 Task: Select Fire TV from Amazon Fire TV. Add to cart Fire TV Game Controller Case-2. Place order for _x000D_
114 Willenberg Rd_x000D_
Lake Jackson, Texas(TX), 77566, Cell Number (979) 297-4262
Action: Mouse moved to (30, 74)
Screenshot: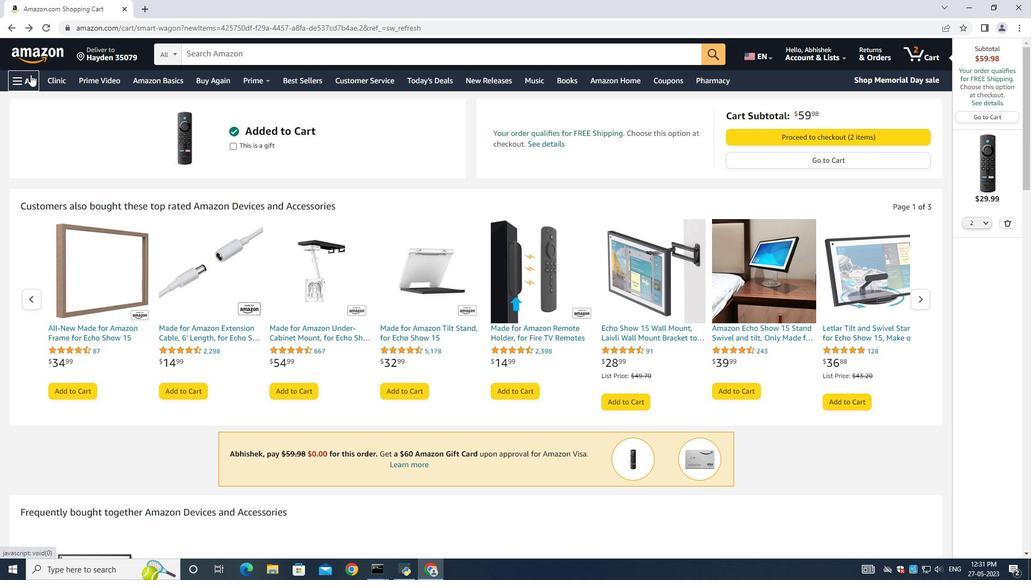 
Action: Mouse pressed left at (30, 74)
Screenshot: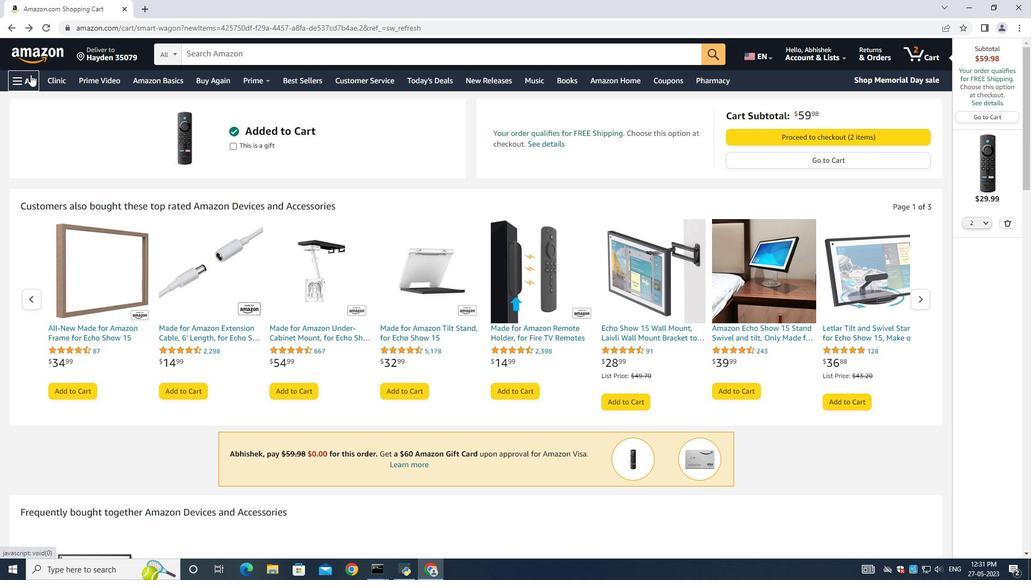 
Action: Mouse moved to (34, 296)
Screenshot: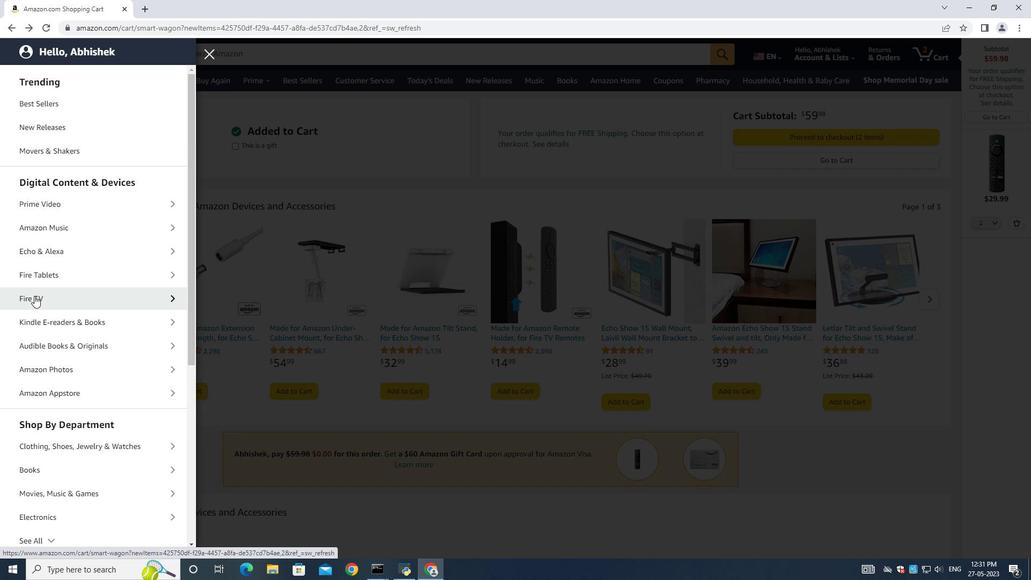 
Action: Mouse pressed left at (34, 296)
Screenshot: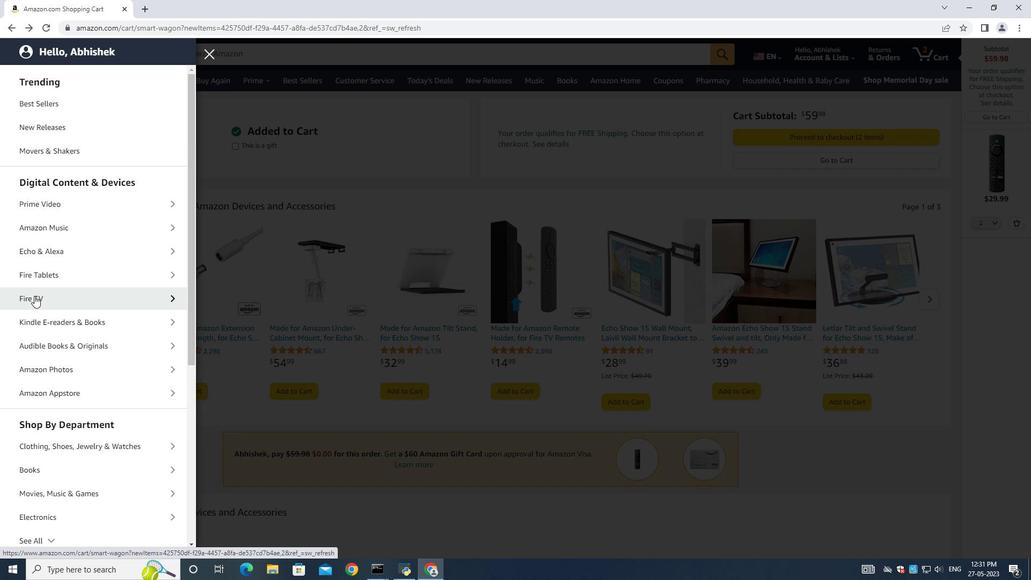 
Action: Mouse moved to (53, 119)
Screenshot: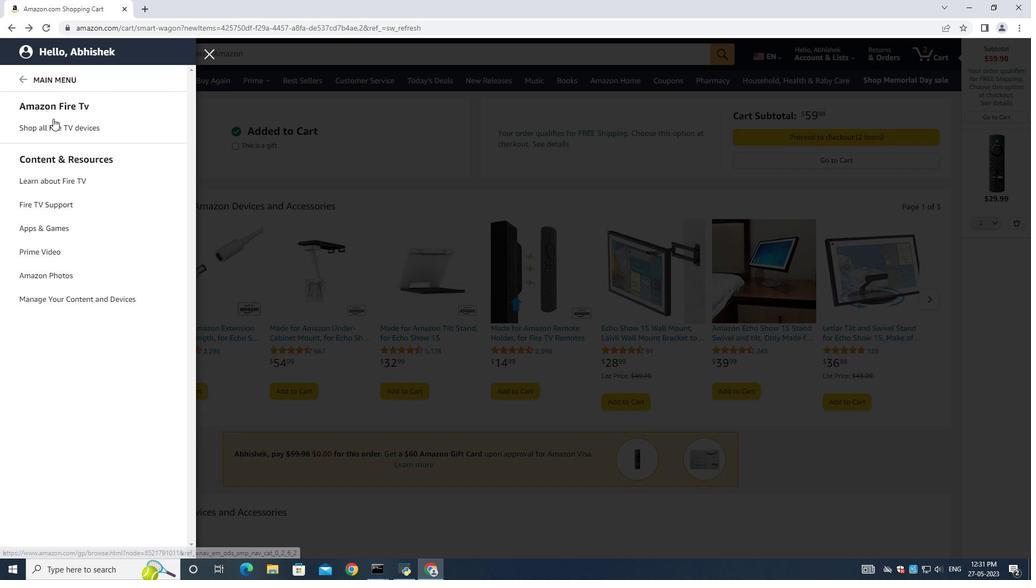 
Action: Mouse pressed left at (53, 119)
Screenshot: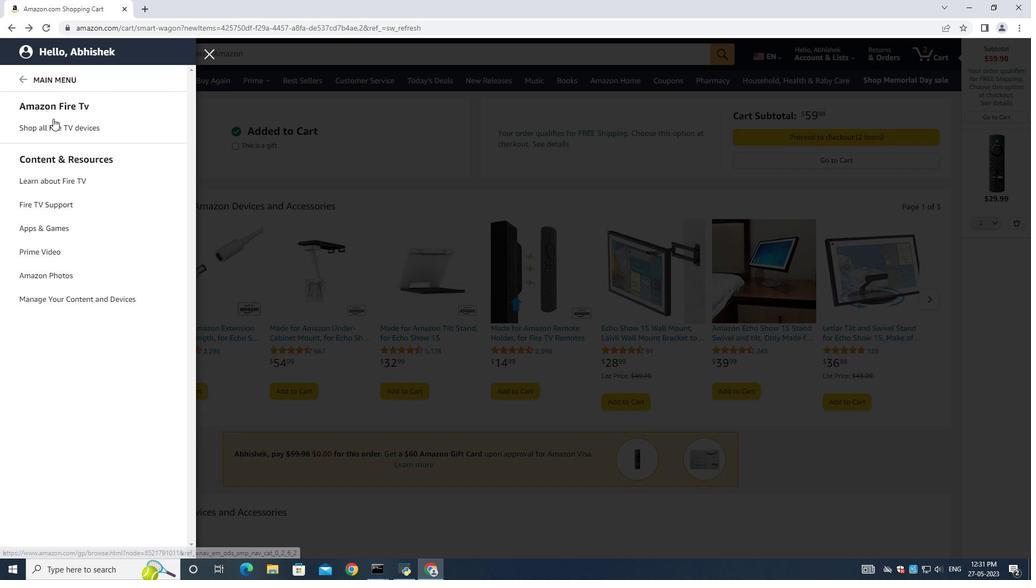 
Action: Mouse moved to (52, 121)
Screenshot: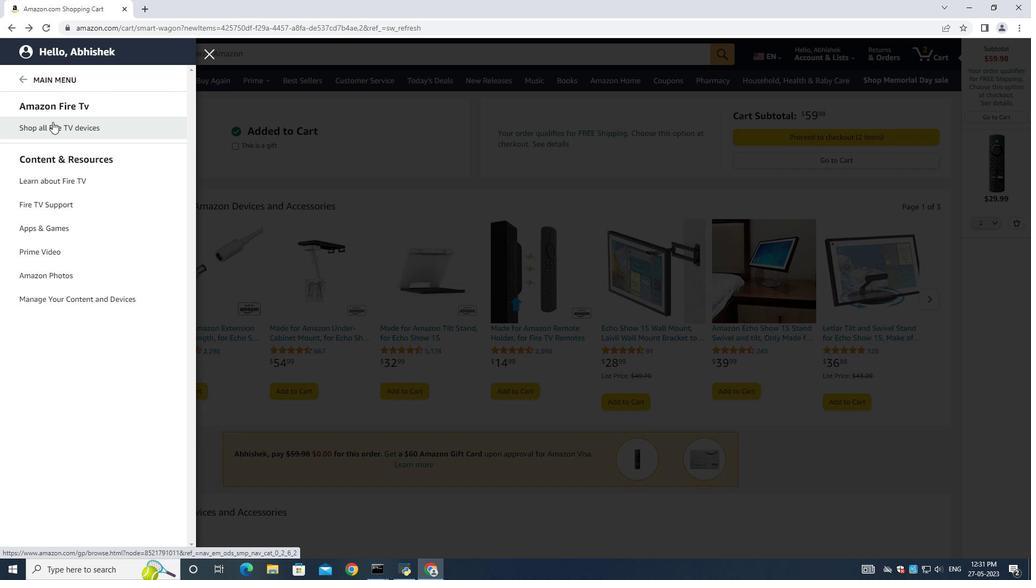 
Action: Mouse pressed left at (52, 121)
Screenshot: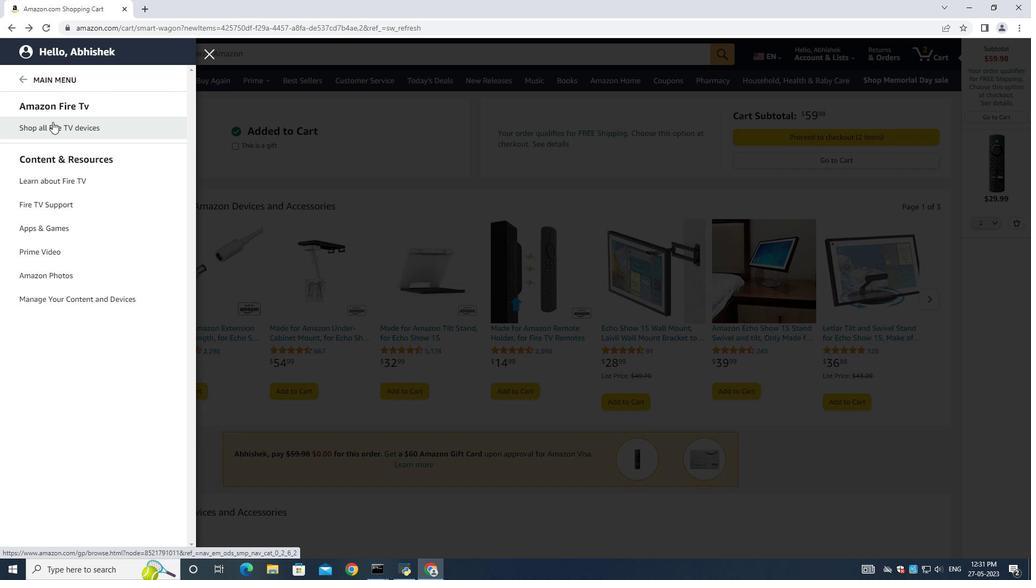 
Action: Mouse moved to (279, 63)
Screenshot: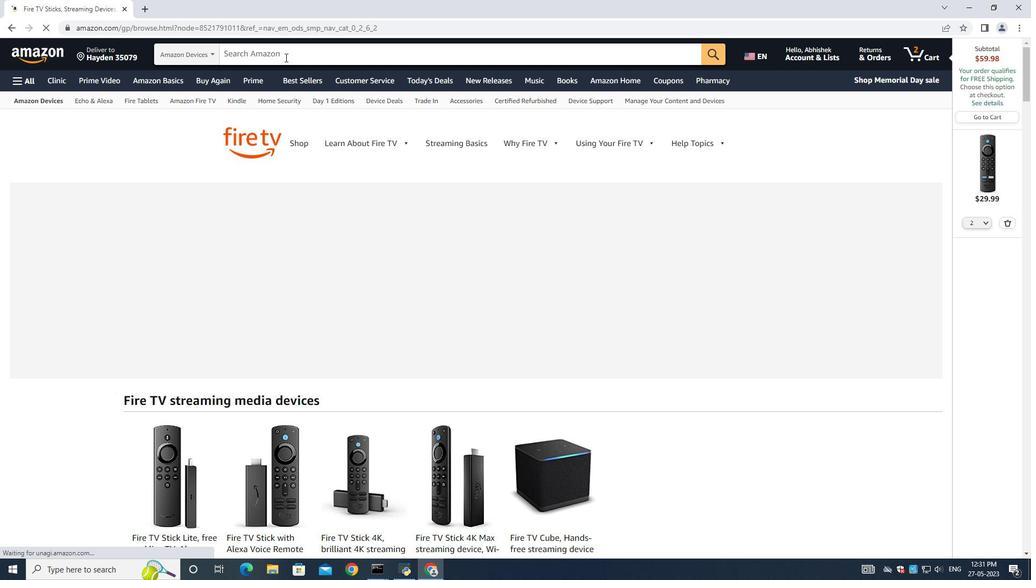 
Action: Mouse pressed left at (279, 63)
Screenshot: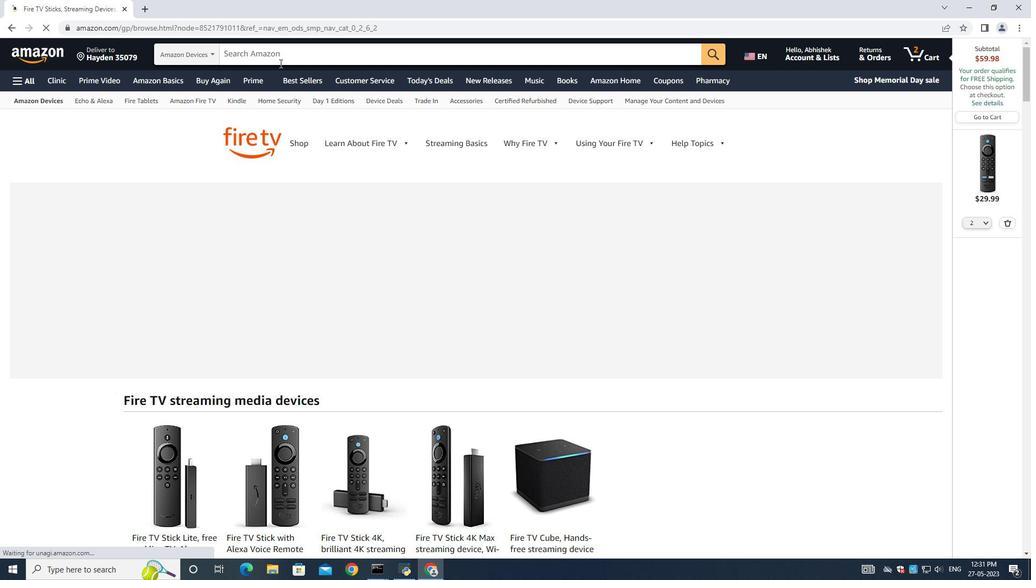 
Action: Mouse moved to (279, 63)
Screenshot: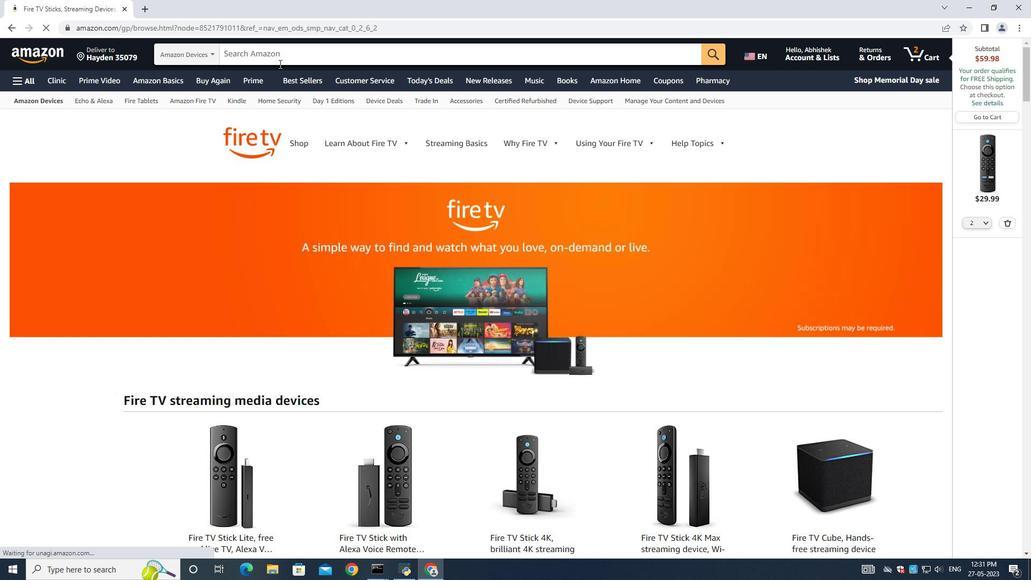 
Action: Key pressed <Key.shift>Y<Key.backspace>Tv<Key.space>game<Key.space><Key.shift><Key.shift><Key.shift><Key.shift><Key.shift><Key.shift><Key.shift><Key.shift><Key.shift><Key.shift><Key.shift><Key.shift><Key.shift><Key.shift>Cantroller<Key.space>case<Key.enter>
Screenshot: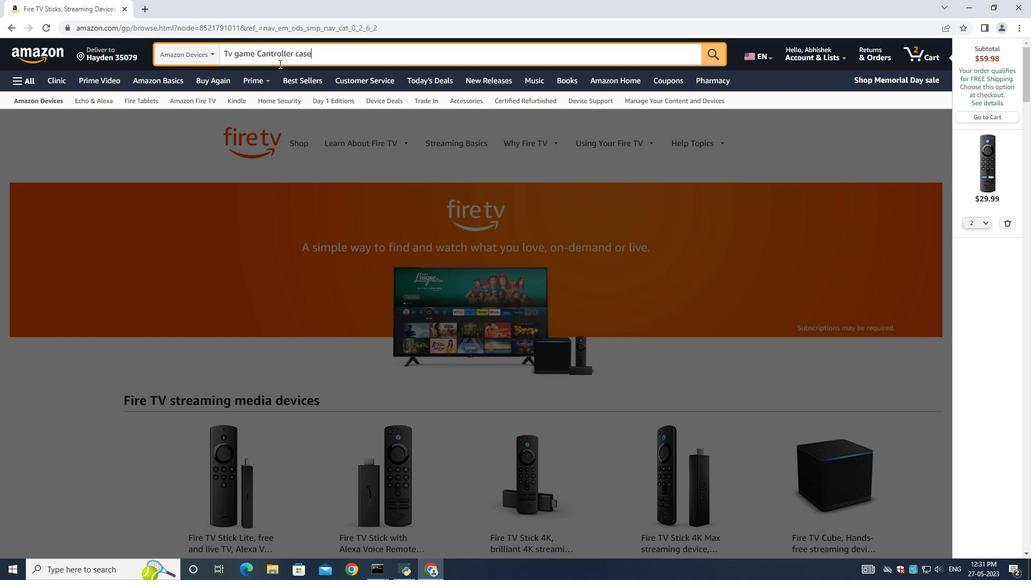 
Action: Mouse moved to (385, 302)
Screenshot: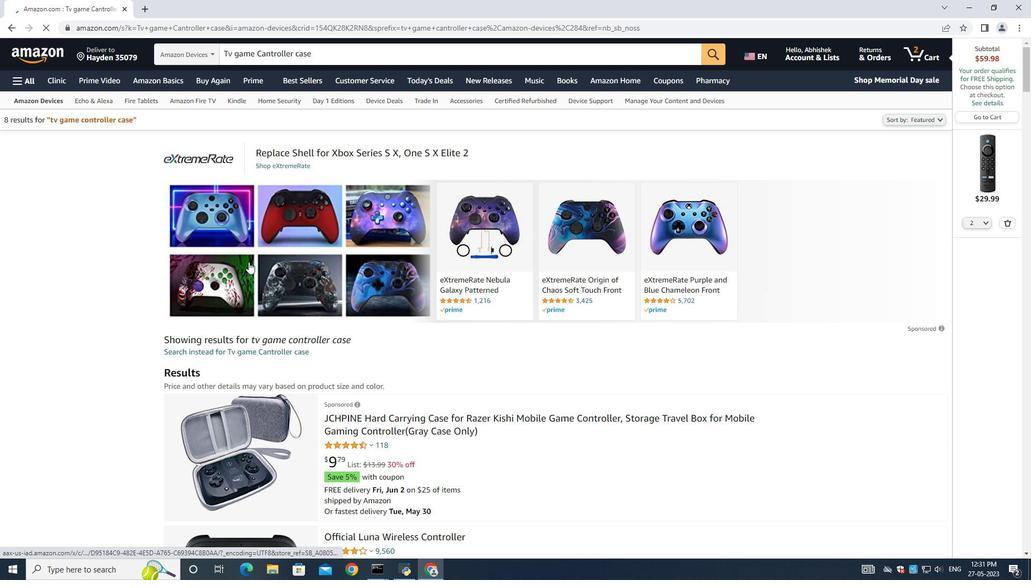 
Action: Mouse scrolled (385, 302) with delta (0, 0)
Screenshot: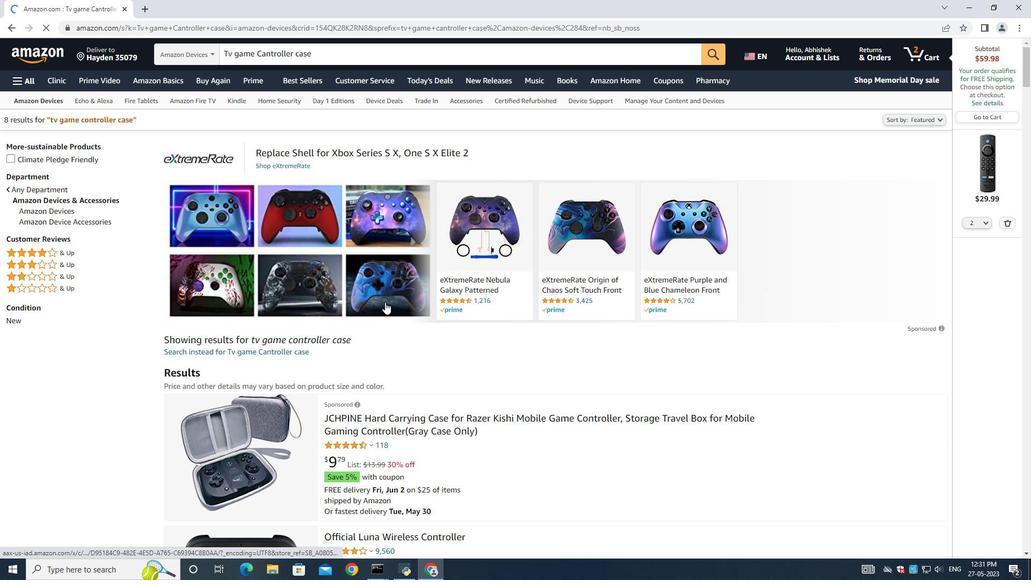 
Action: Mouse scrolled (385, 302) with delta (0, 0)
Screenshot: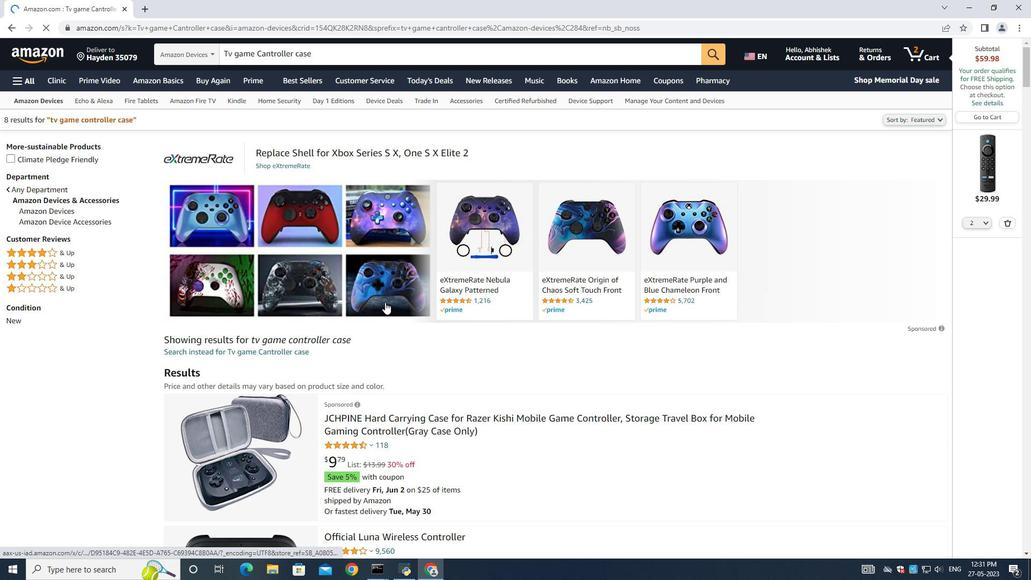 
Action: Mouse moved to (433, 320)
Screenshot: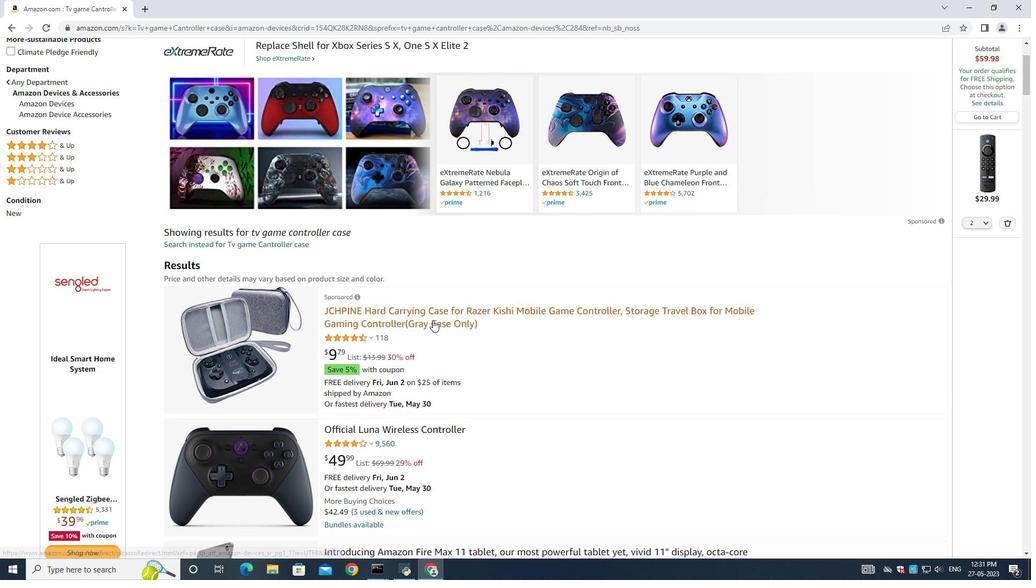 
Action: Mouse pressed left at (433, 320)
Screenshot: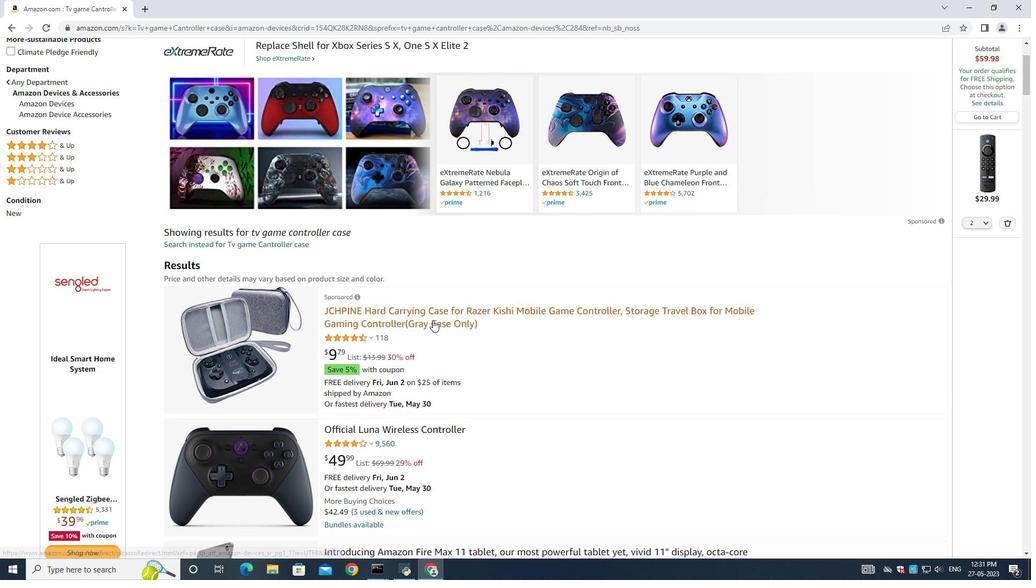 
Action: Mouse moved to (469, 318)
Screenshot: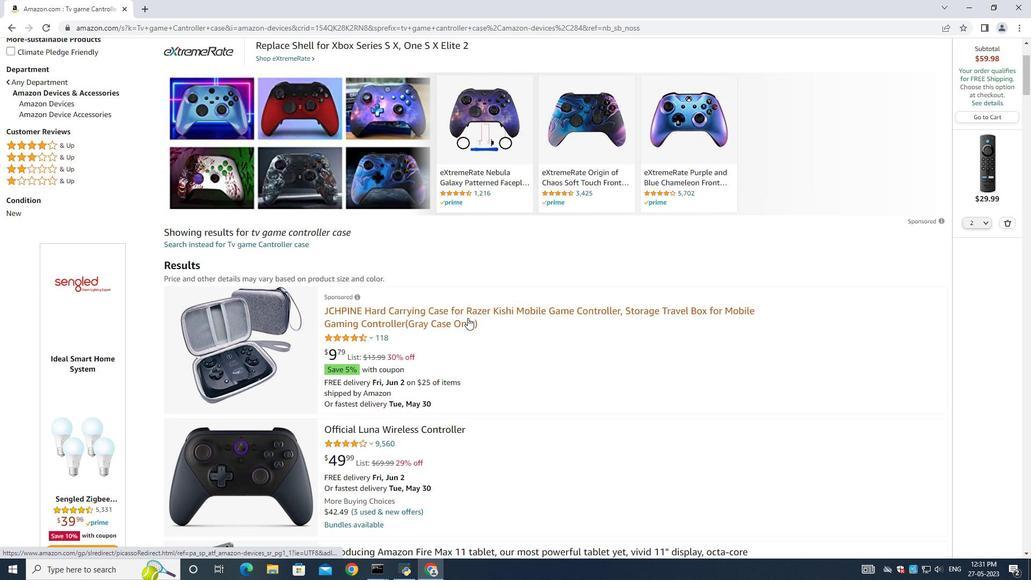 
Action: Mouse pressed left at (469, 318)
Screenshot: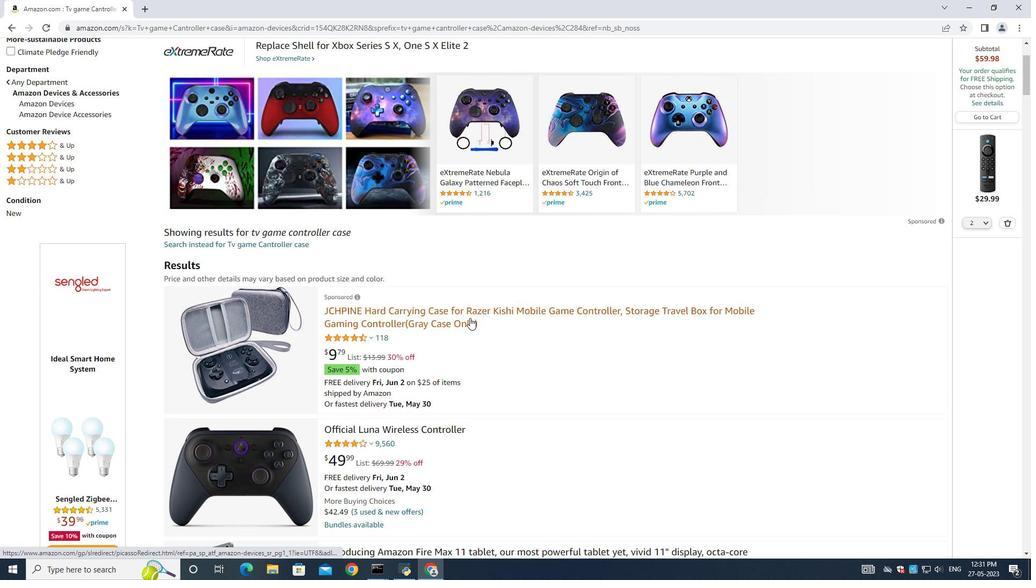 
Action: Mouse moved to (772, 374)
Screenshot: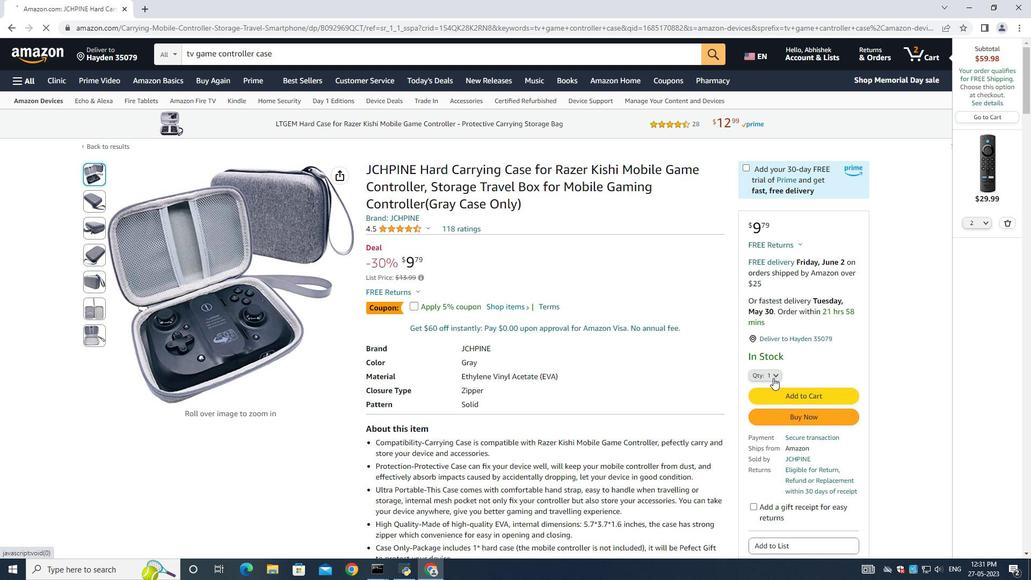
Action: Mouse pressed left at (772, 374)
Screenshot: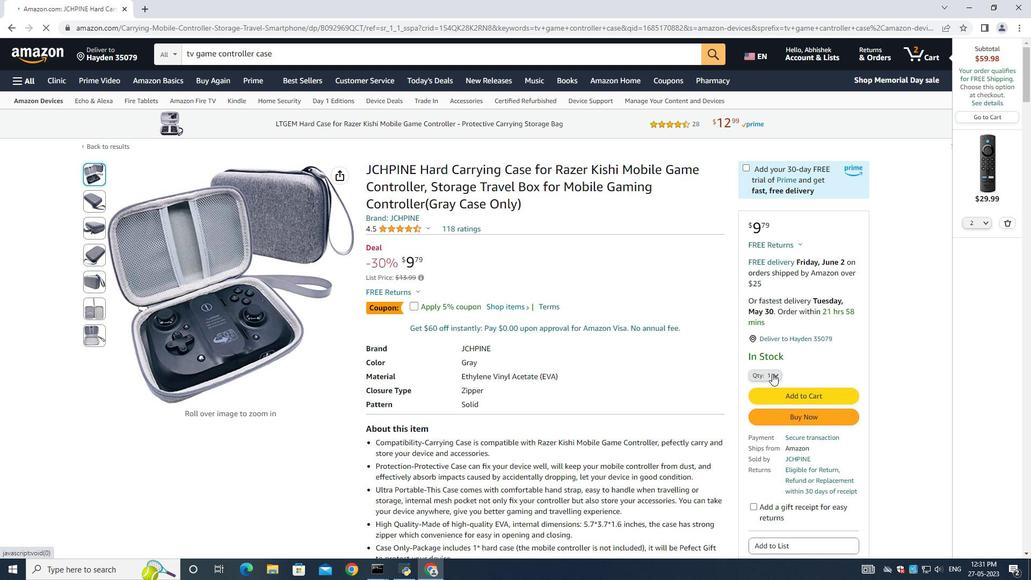 
Action: Mouse moved to (1007, 220)
Screenshot: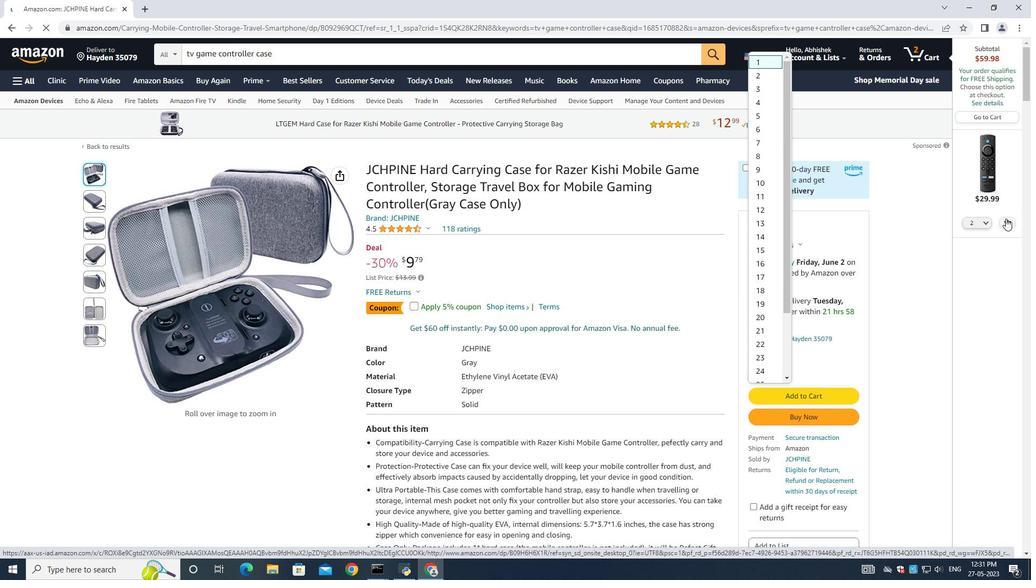 
Action: Mouse pressed left at (1007, 220)
Screenshot: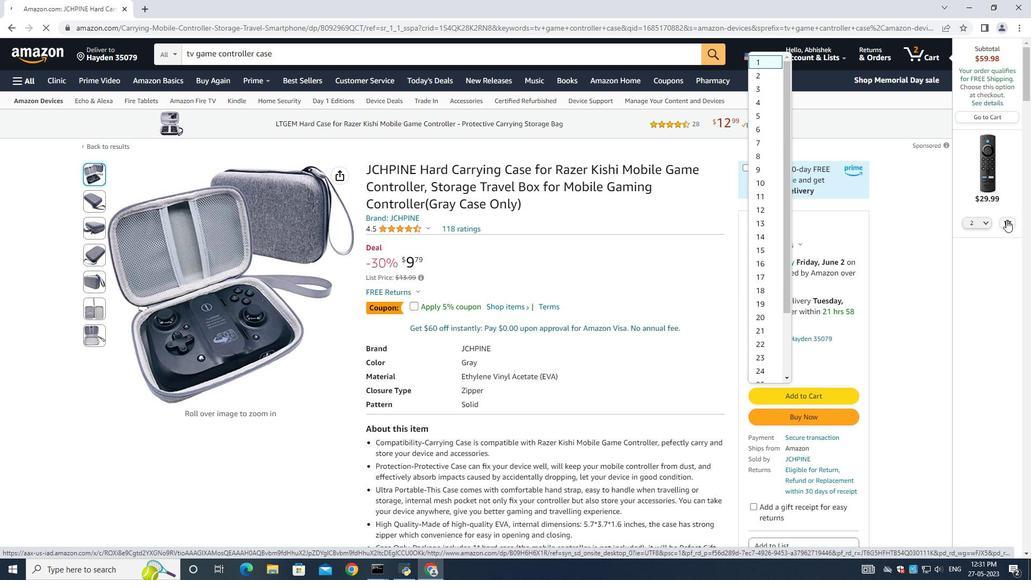 
Action: Mouse moved to (772, 371)
Screenshot: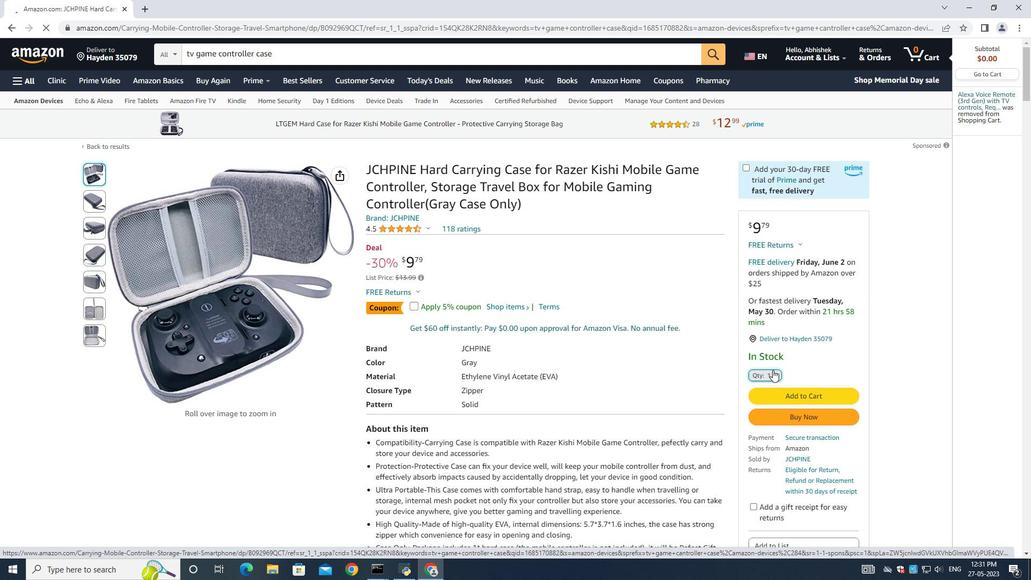 
Action: Mouse pressed left at (772, 371)
Screenshot: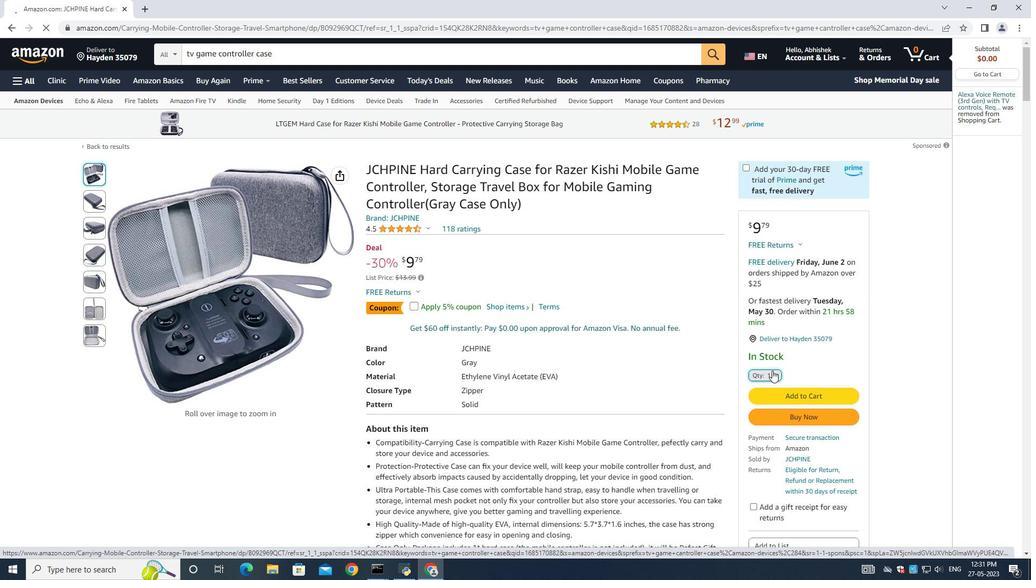 
Action: Mouse moved to (767, 106)
Screenshot: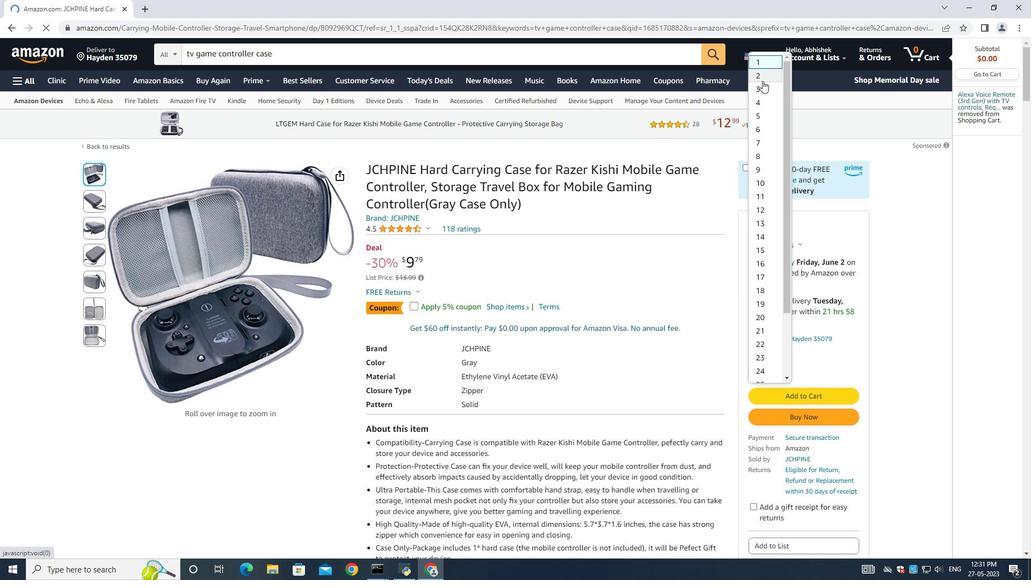 
Action: Mouse pressed left at (762, 76)
Screenshot: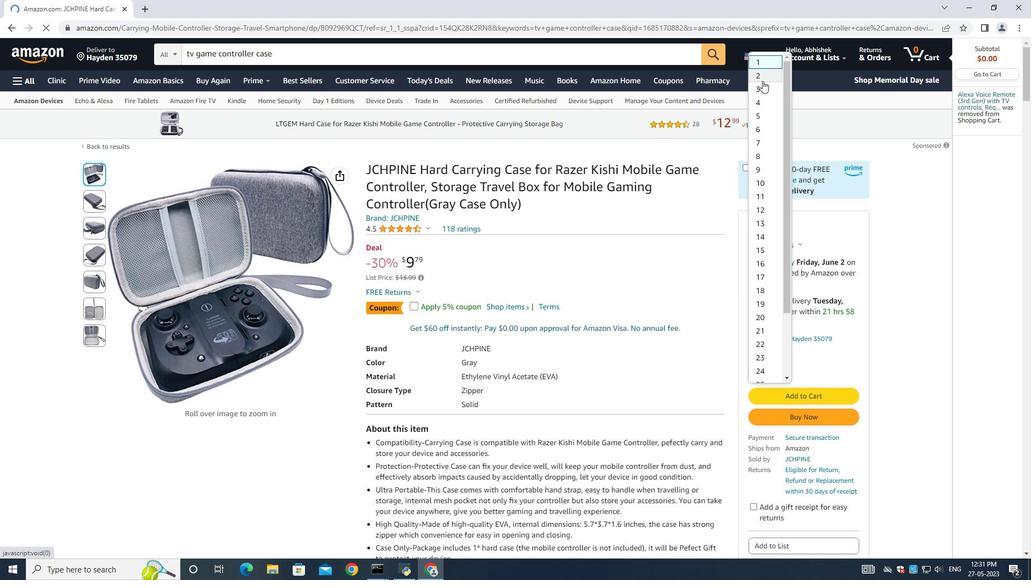 
Action: Mouse moved to (803, 394)
Screenshot: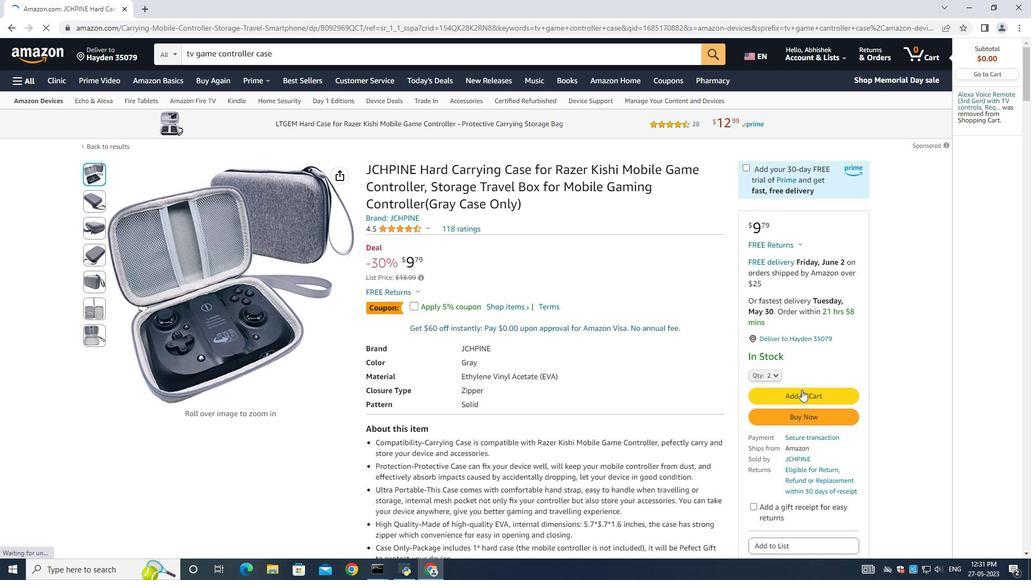 
Action: Mouse pressed left at (803, 394)
Screenshot: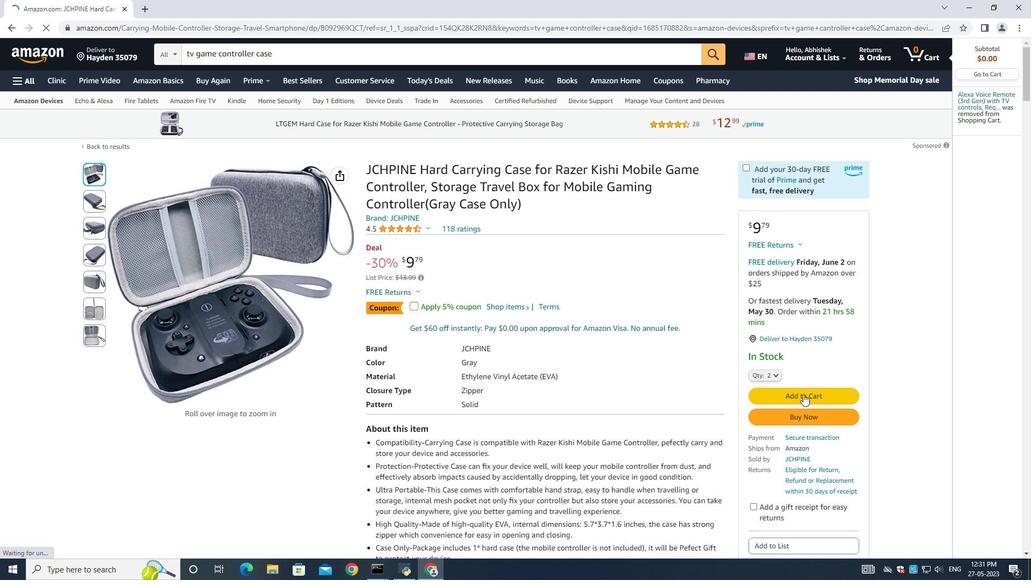 
Action: Mouse moved to (788, 140)
Screenshot: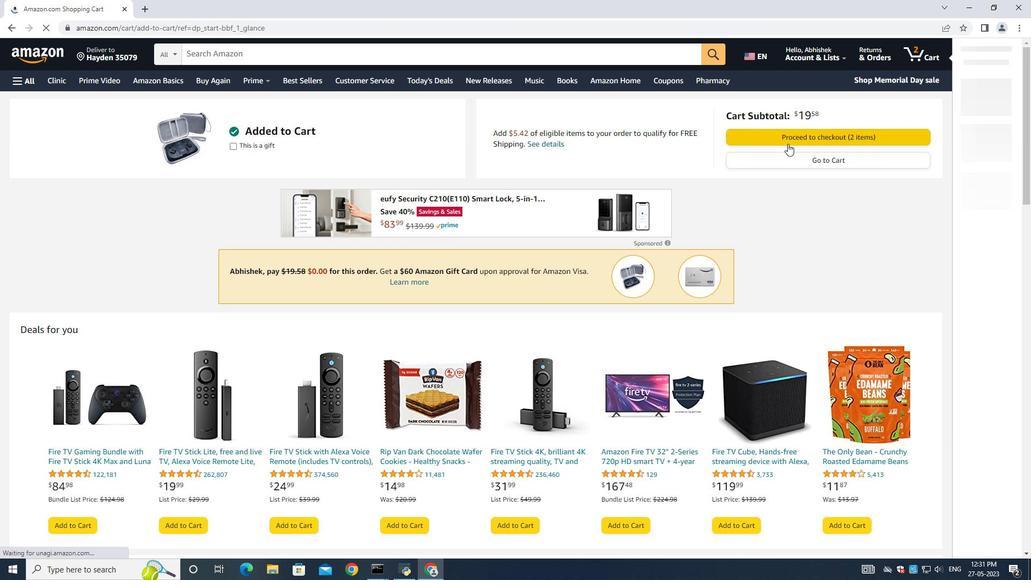 
Action: Mouse pressed left at (788, 140)
Screenshot: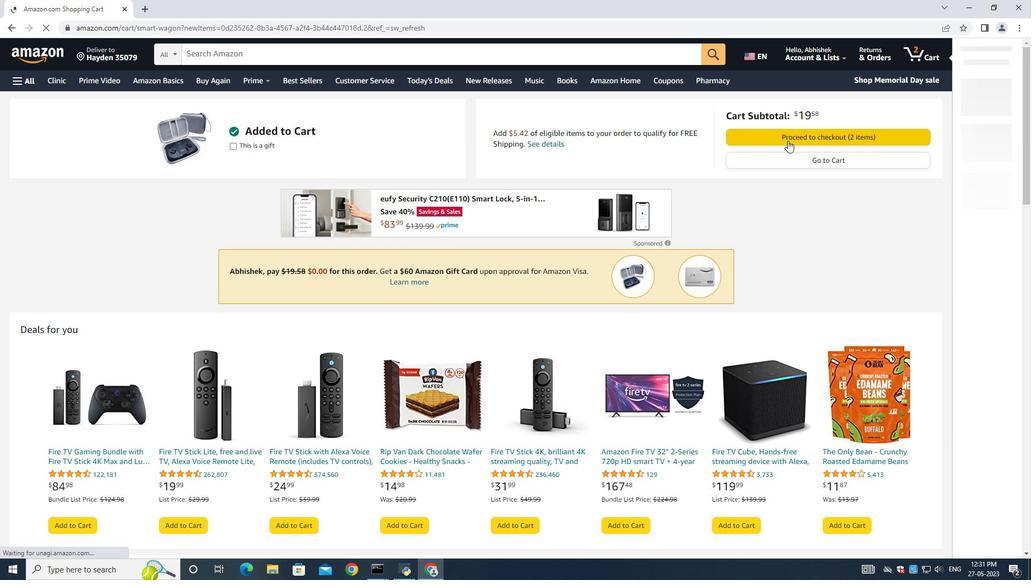 
Action: Mouse moved to (345, 204)
Screenshot: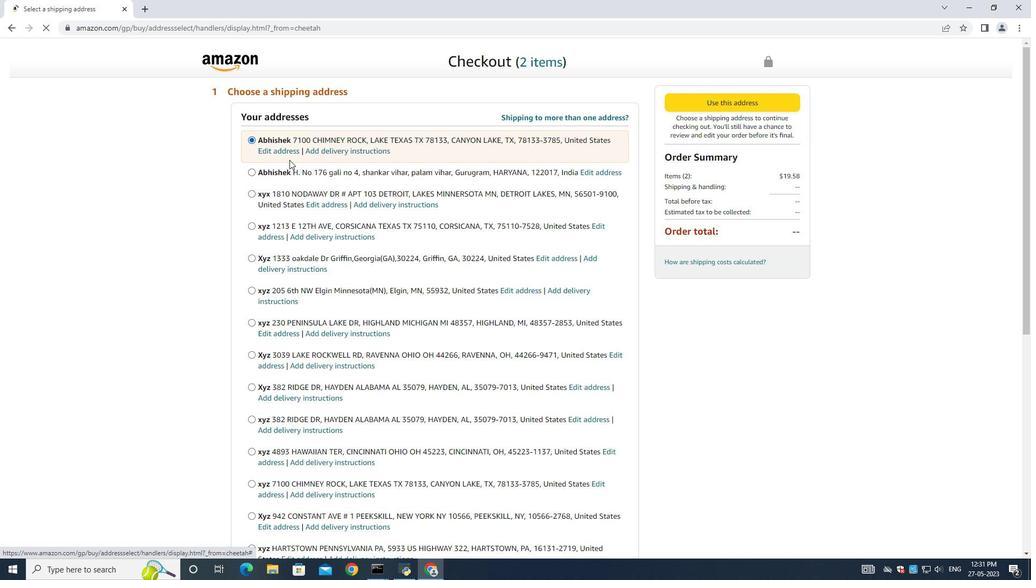 
Action: Mouse scrolled (345, 204) with delta (0, 0)
Screenshot: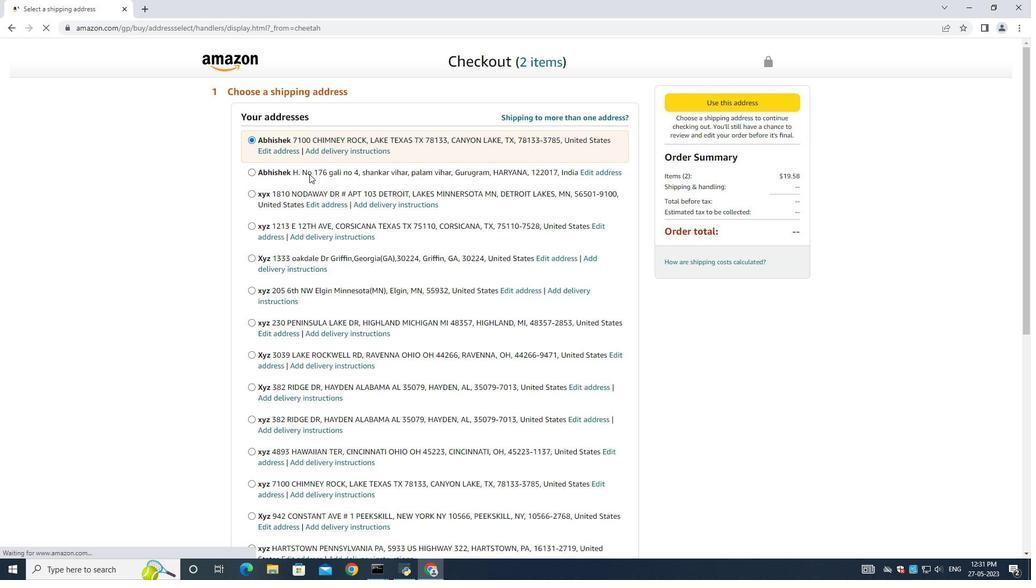 
Action: Mouse moved to (345, 205)
Screenshot: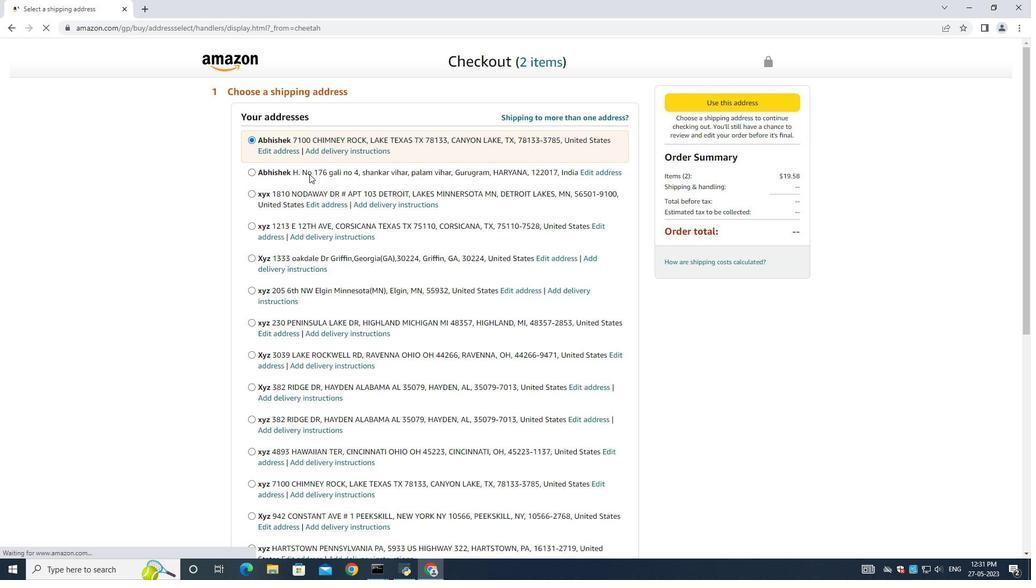 
Action: Mouse scrolled (345, 204) with delta (0, 0)
Screenshot: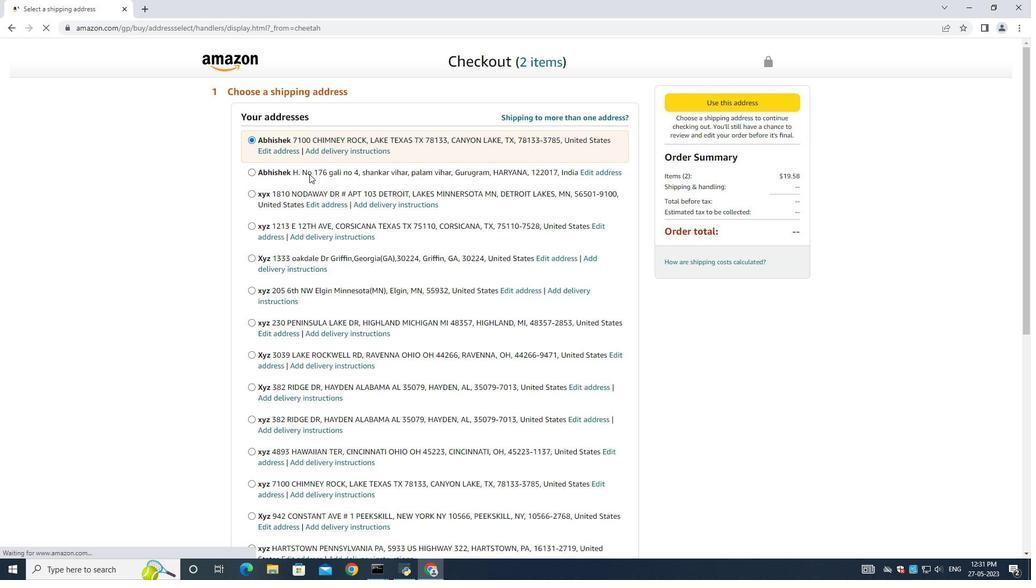 
Action: Mouse moved to (345, 206)
Screenshot: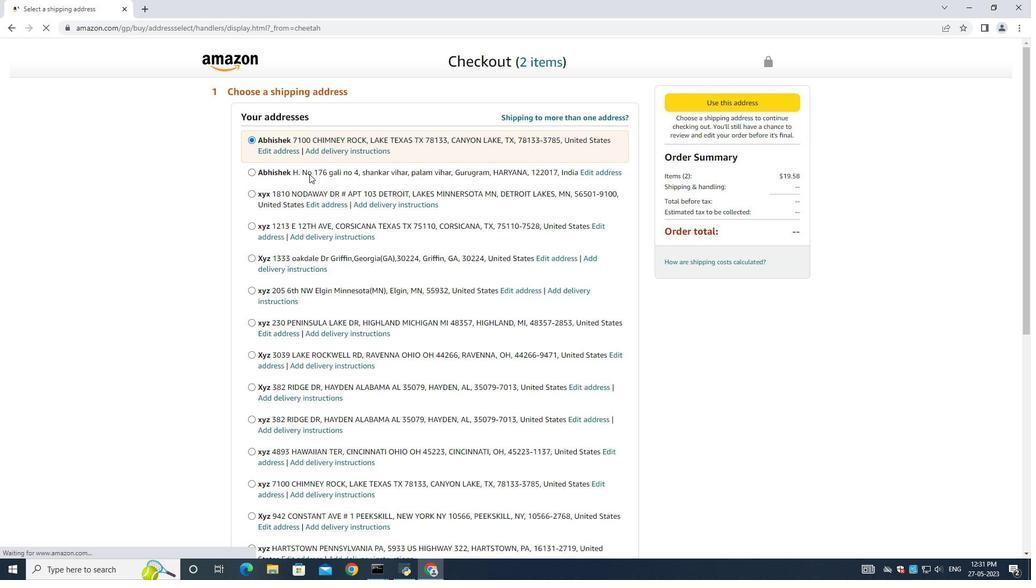 
Action: Mouse scrolled (345, 205) with delta (0, 0)
Screenshot: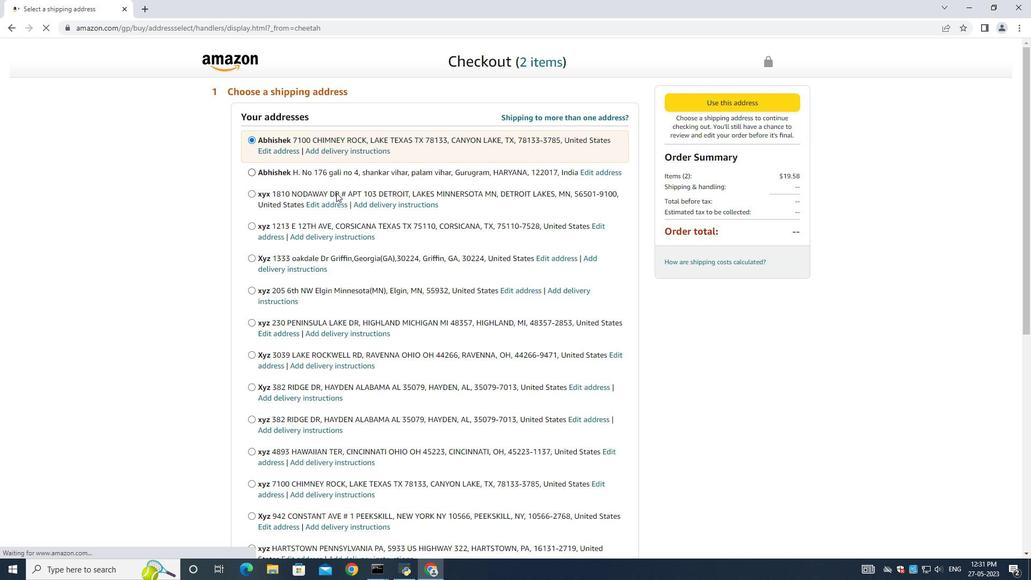 
Action: Mouse moved to (346, 206)
Screenshot: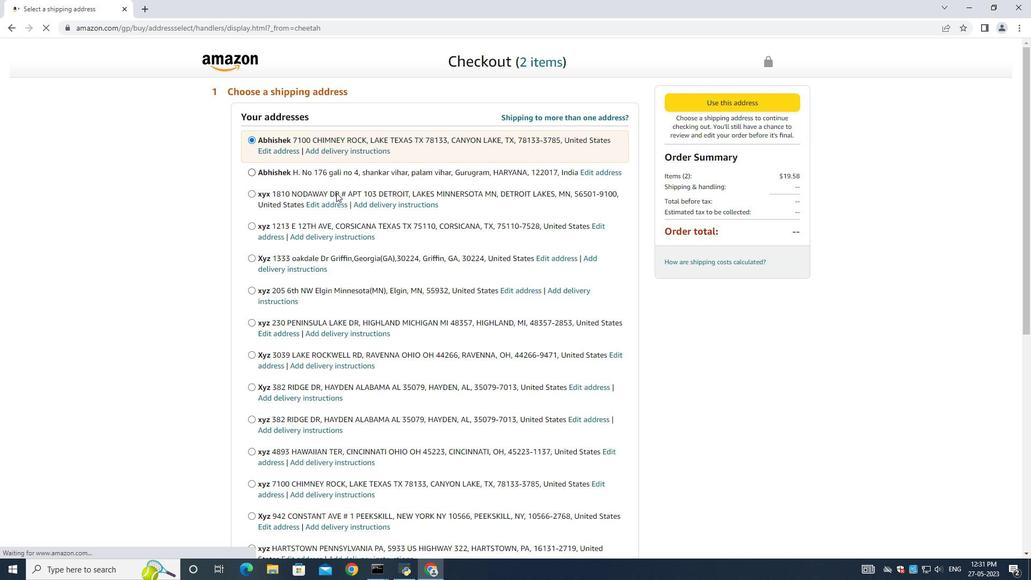 
Action: Mouse scrolled (345, 205) with delta (0, 0)
Screenshot: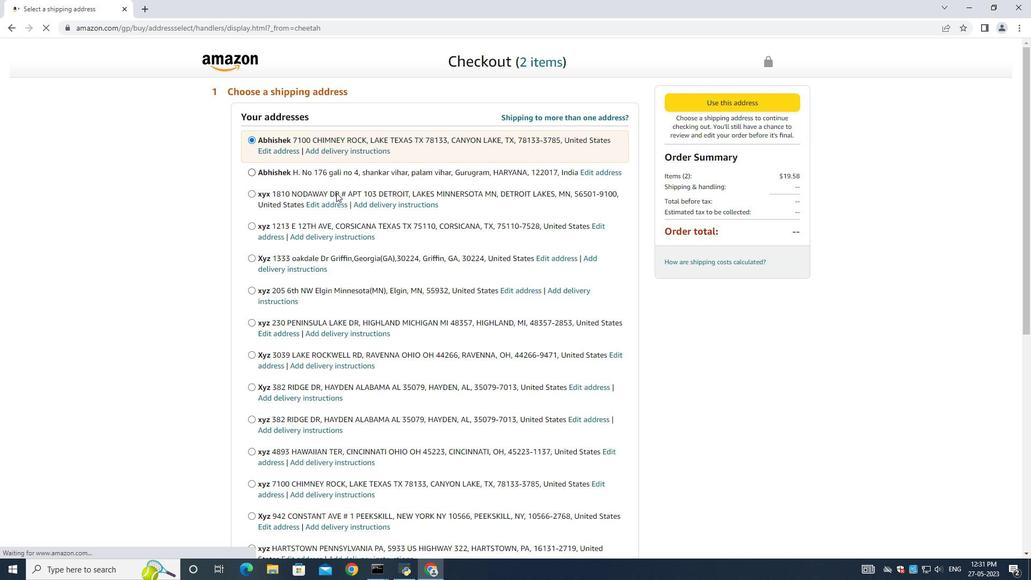 
Action: Mouse moved to (347, 206)
Screenshot: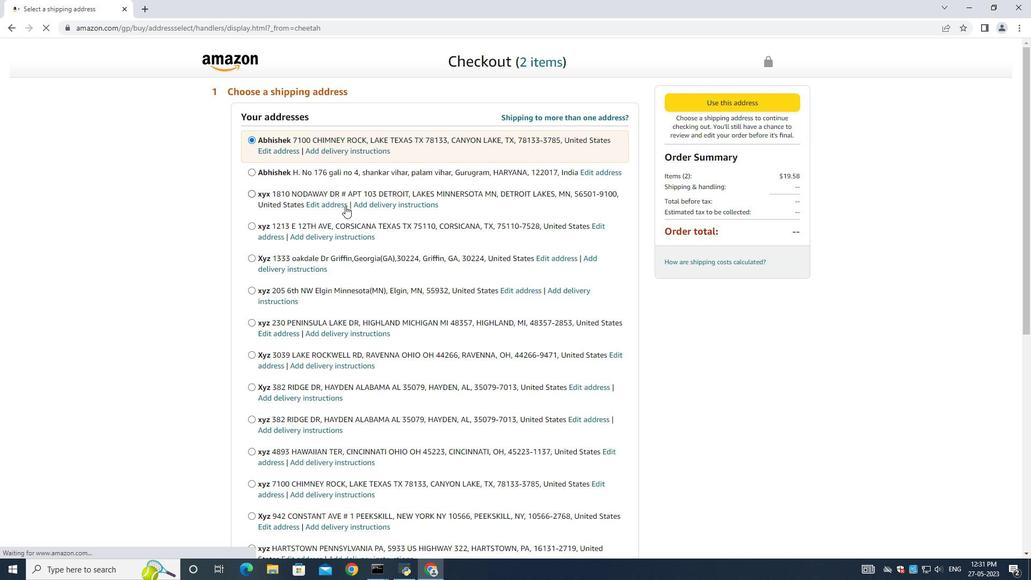 
Action: Mouse scrolled (346, 205) with delta (0, 0)
Screenshot: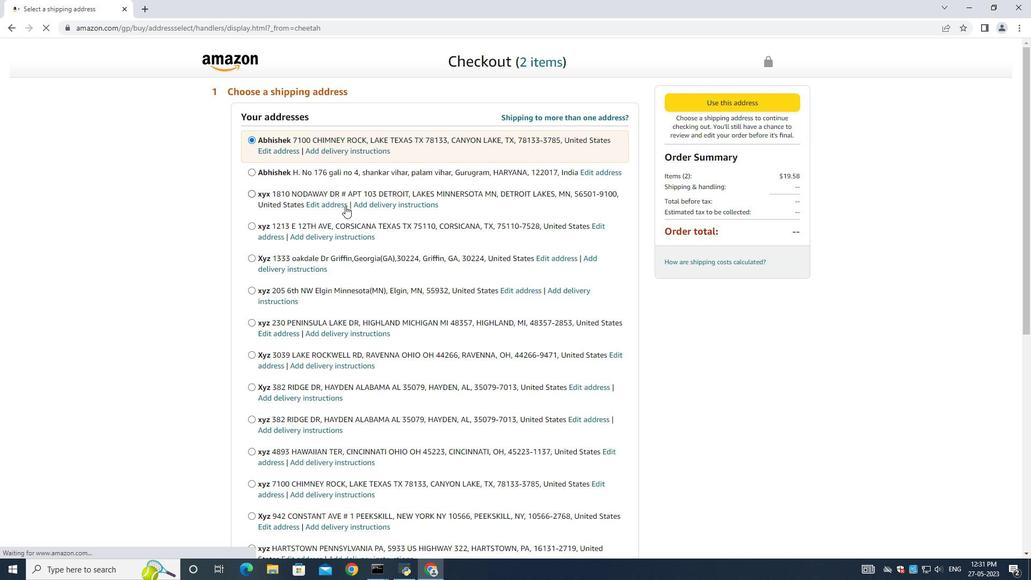 
Action: Mouse moved to (268, 381)
Screenshot: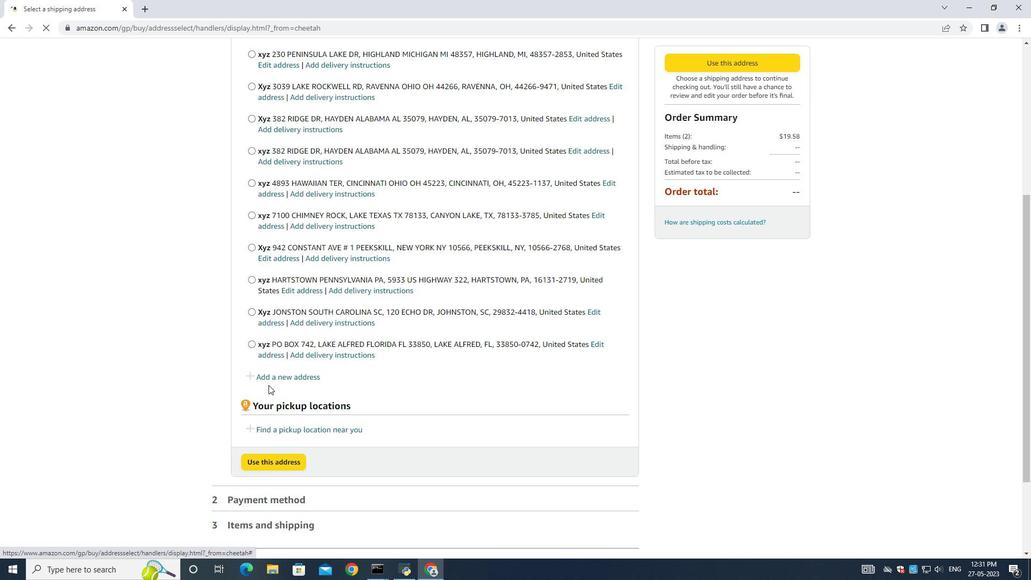 
Action: Mouse pressed left at (268, 381)
Screenshot: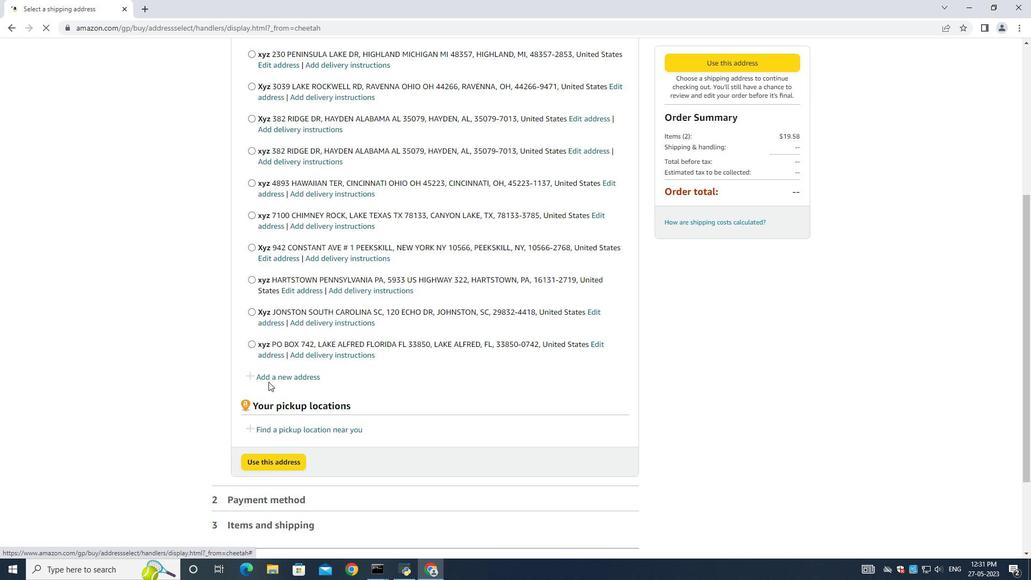 
Action: Mouse moved to (363, 259)
Screenshot: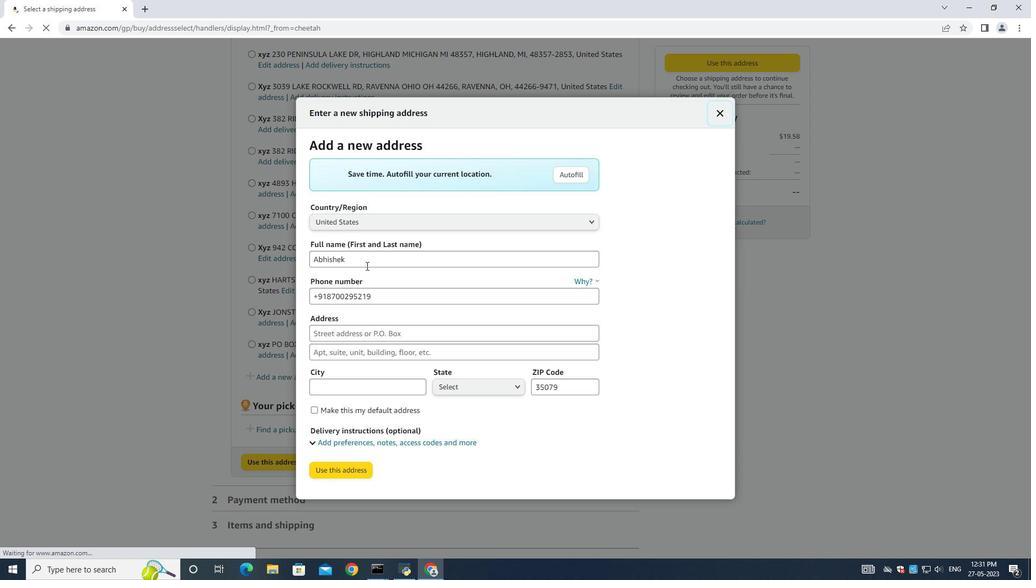 
Action: Mouse pressed left at (363, 259)
Screenshot: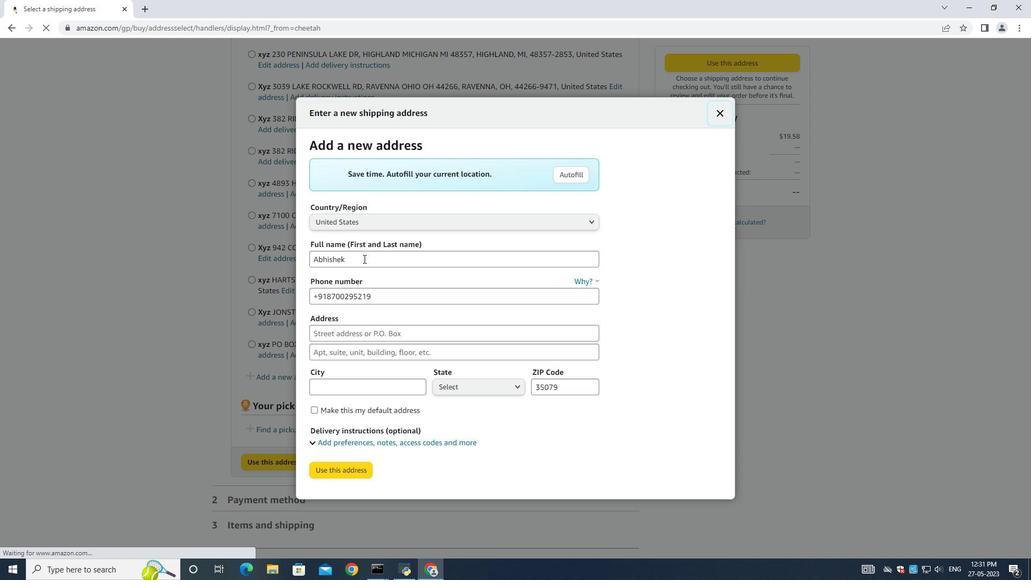 
Action: Key pressed ctrl+A<Key.backspace><Key.shift><Key.shift><Key.shift><Key.shift><Key.shift><Key.shift>XX<Key.backspace>Yz
Screenshot: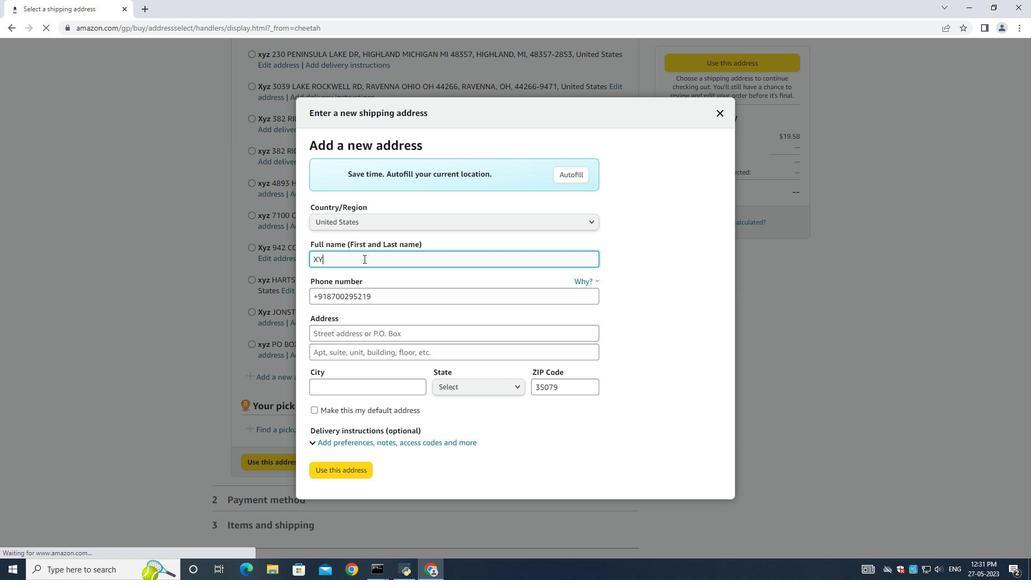
Action: Mouse moved to (423, 292)
Screenshot: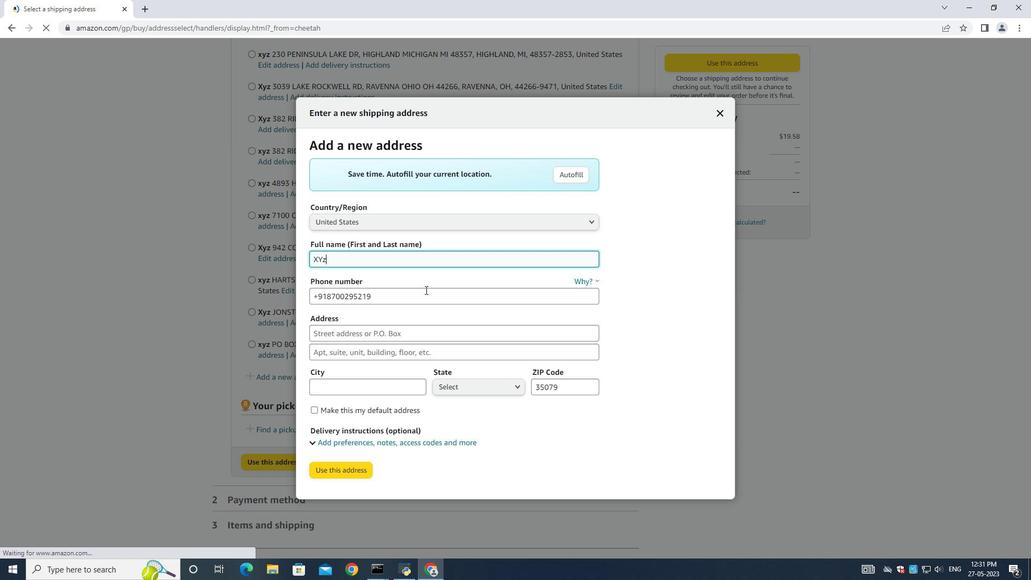 
Action: Mouse pressed left at (423, 292)
Screenshot: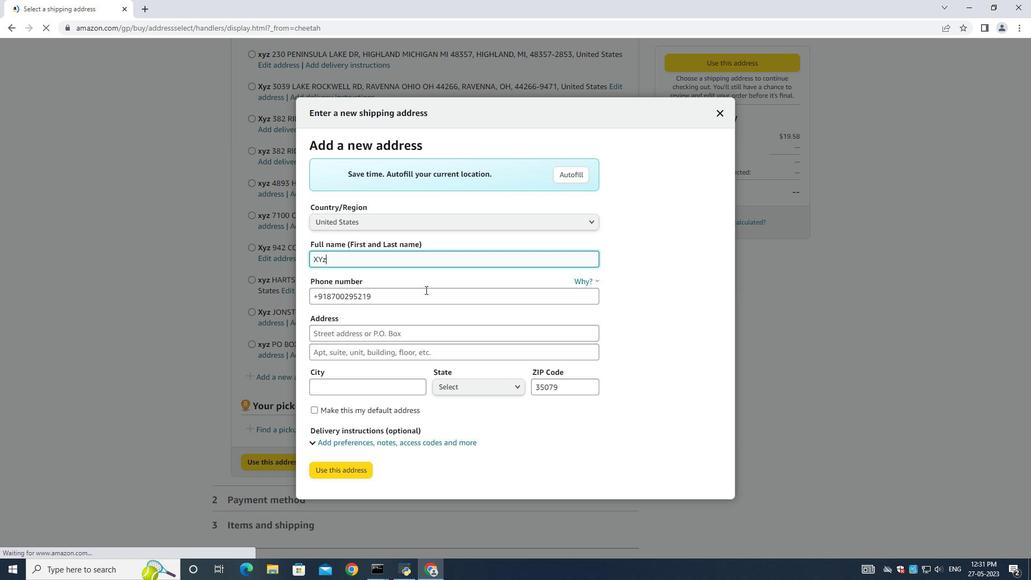 
Action: Mouse moved to (424, 292)
Screenshot: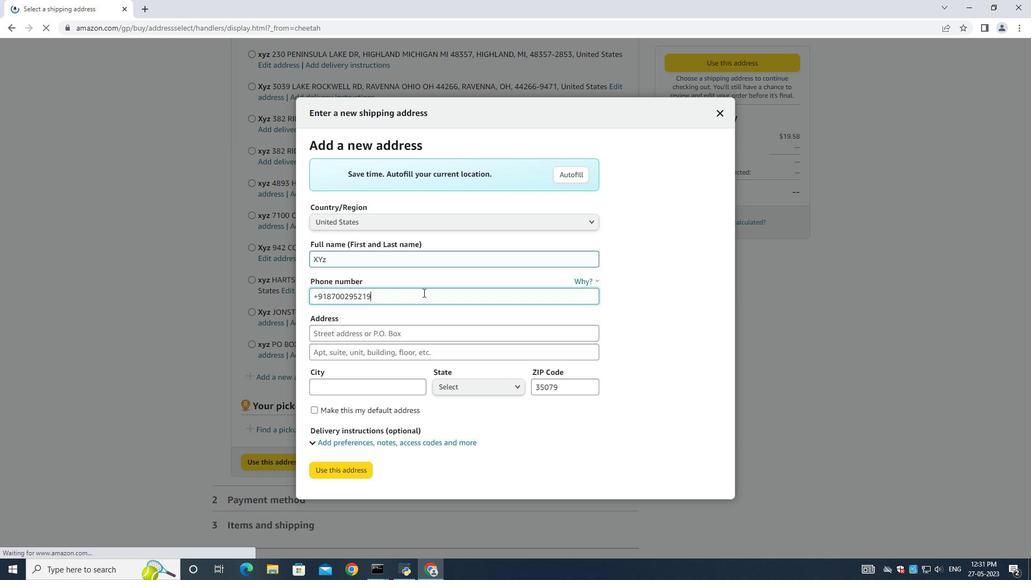 
Action: Key pressed ctrl+A<Key.backspace><Key.shift><Key.shift><Key.shift><Key.shift><Key.shift><Key.shift><Key.shift><Key.shift><Key.shift><Key.shift><Key.shift><Key.shift><Key.shift><Key.shift><Key.shift><Key.shift><Key.shift><Key.shift><Key.shift><Key.shift><Key.shift><Key.shift><Key.shift><Key.shift><Key.shift><Key.shift><Key.shift><Key.shift><Key.shift><Key.shift><Key.shift><Key.shift><Key.shift><Key.shift><Key.shift><Key.shift><Key.shift><Key.shift><Key.shift><Key.shift><Key.shift><Key.shift>(9<Key.backspace>979<Key.shift><Key.shift>)297-4262
Screenshot: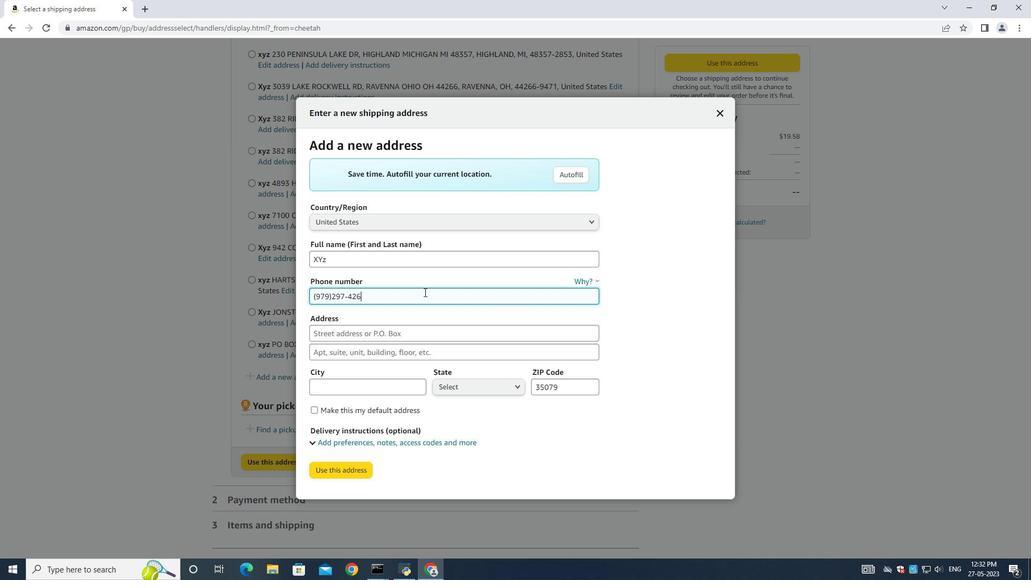 
Action: Mouse moved to (399, 334)
Screenshot: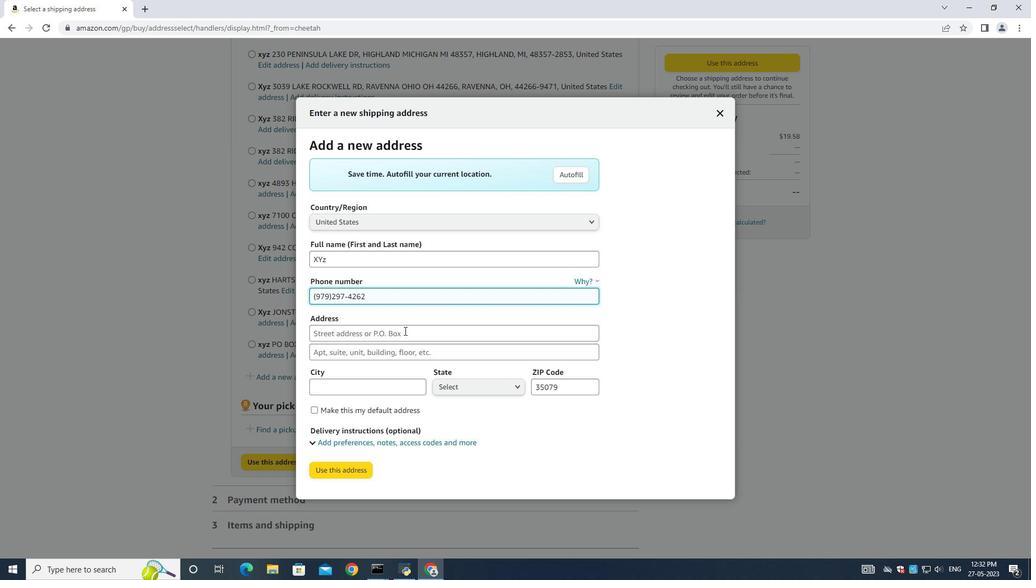 
Action: Mouse pressed left at (399, 334)
Screenshot: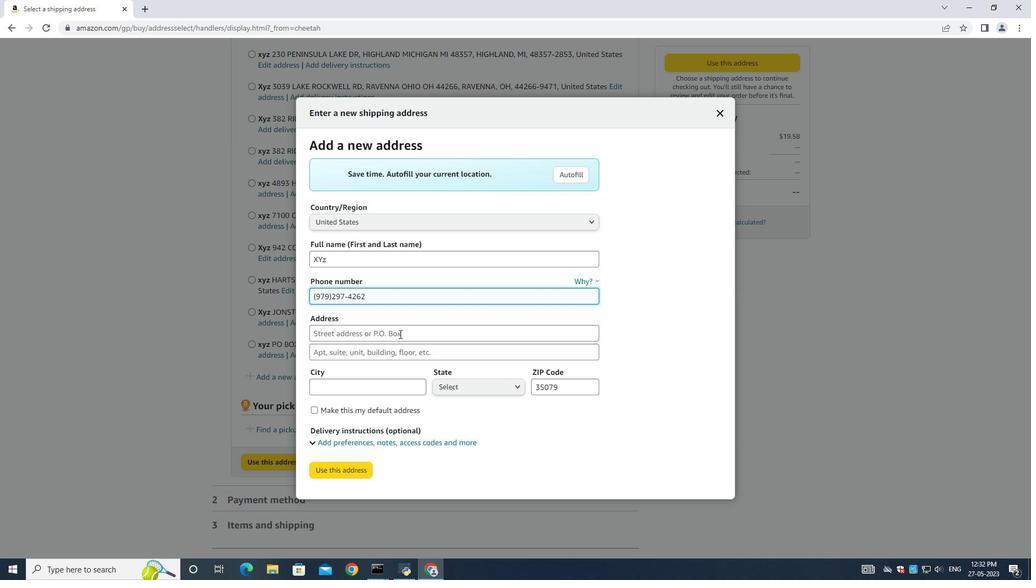 
Action: Mouse moved to (400, 334)
Screenshot: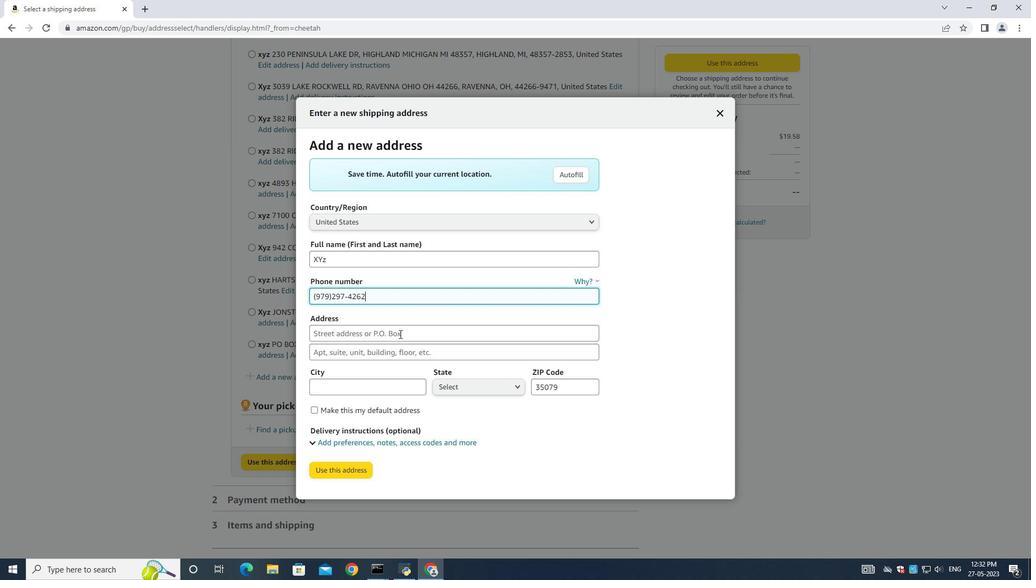 
Action: Key pressed 114<Key.space><Key.shift>Willenberg<Key.space><Key.shift>Rd<Key.space>
Screenshot: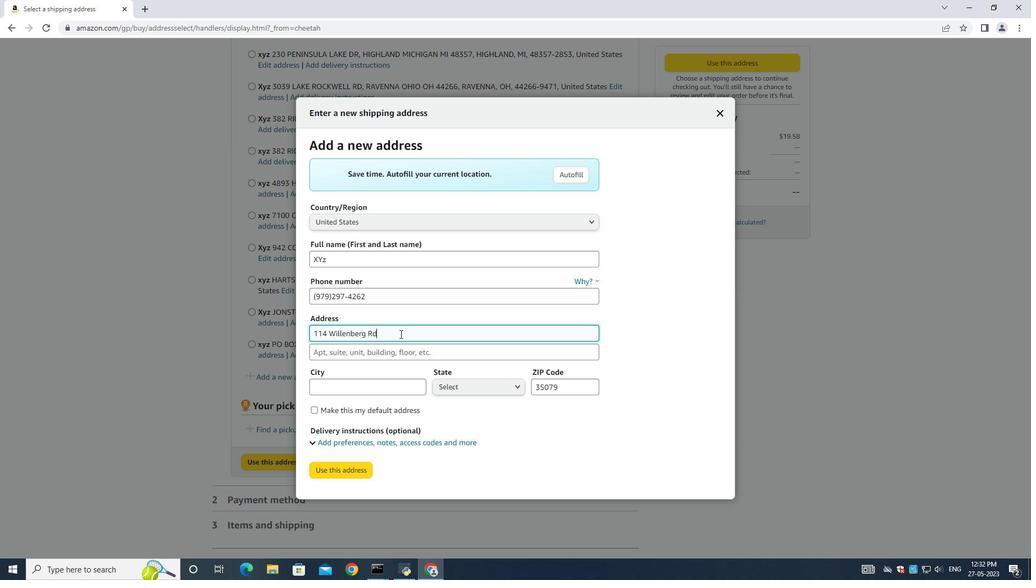 
Action: Mouse moved to (398, 348)
Screenshot: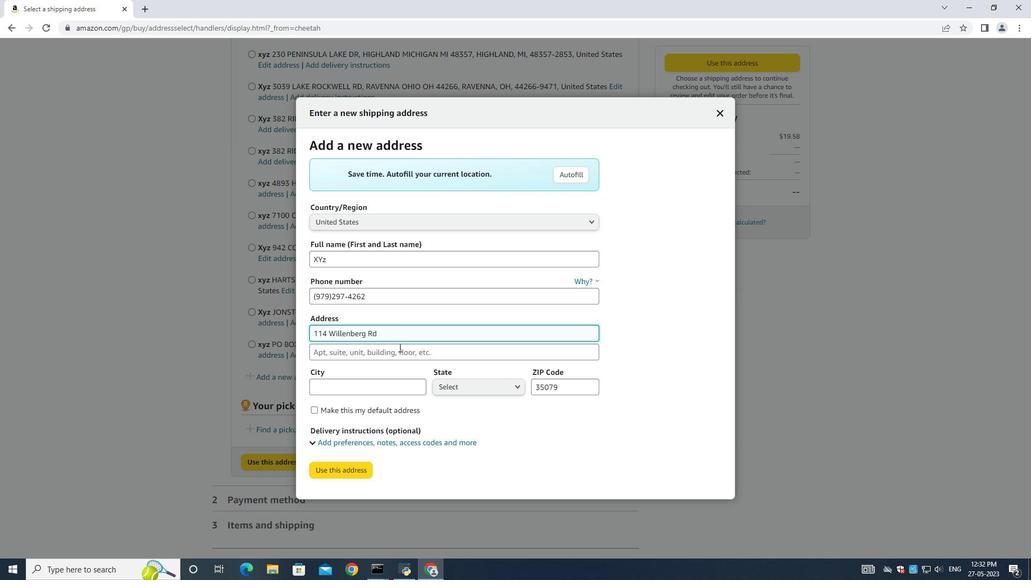 
Action: Mouse pressed left at (398, 348)
Screenshot: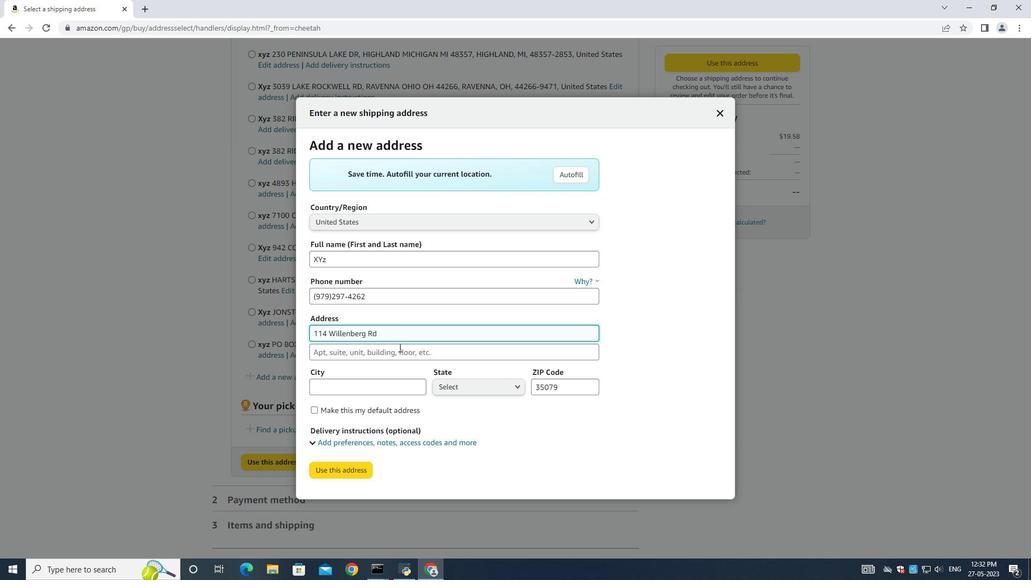 
Action: Key pressed <Key.shift>Lake<Key.space><Key.shift>Jackson<Key.space><Key.shift><Key.shift><Key.shift><Key.shift><Key.shift><Key.shift><Key.shift>Texas<Key.space><Key.shift><Key.shift><Key.shift><Key.shift><Key.shift><Key.shift><Key.shift><Key.shift><Key.shift><Key.shift><Key.shift><Key.shift><Key.shift><Key.shift><Key.shift><Key.shift>(TX)<Key.space>
Screenshot: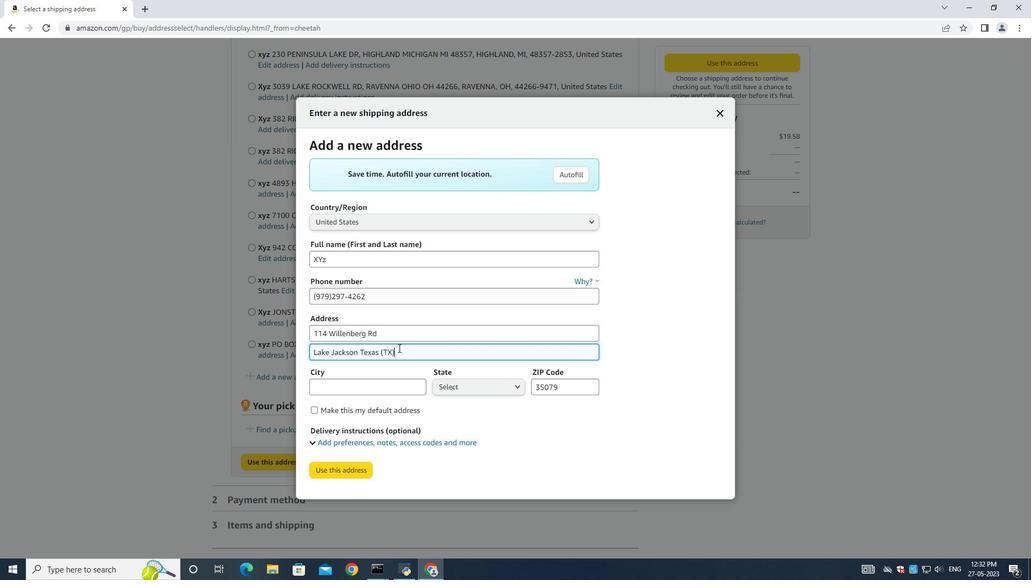 
Action: Mouse moved to (399, 382)
Screenshot: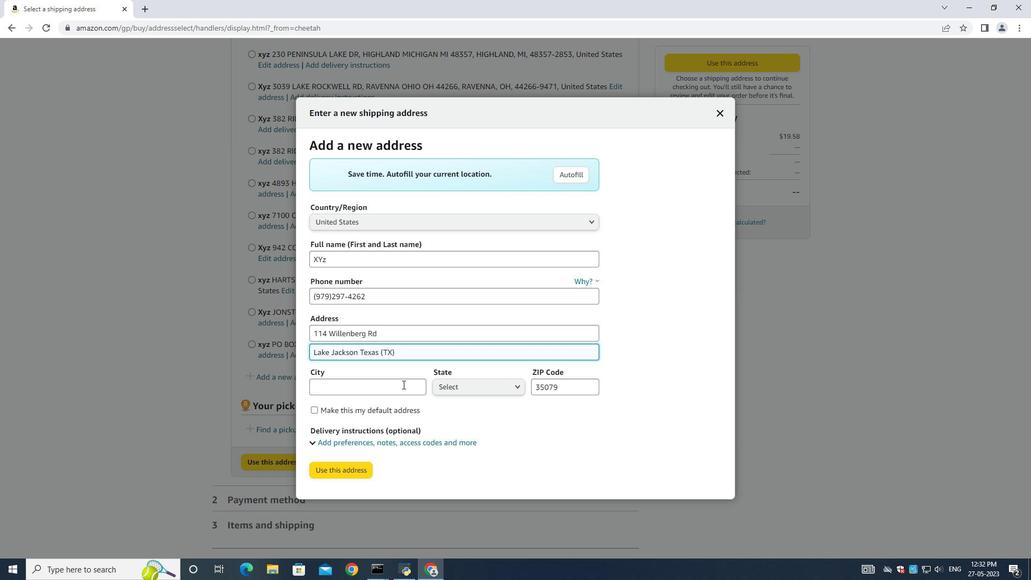 
Action: Mouse pressed left at (399, 382)
Screenshot: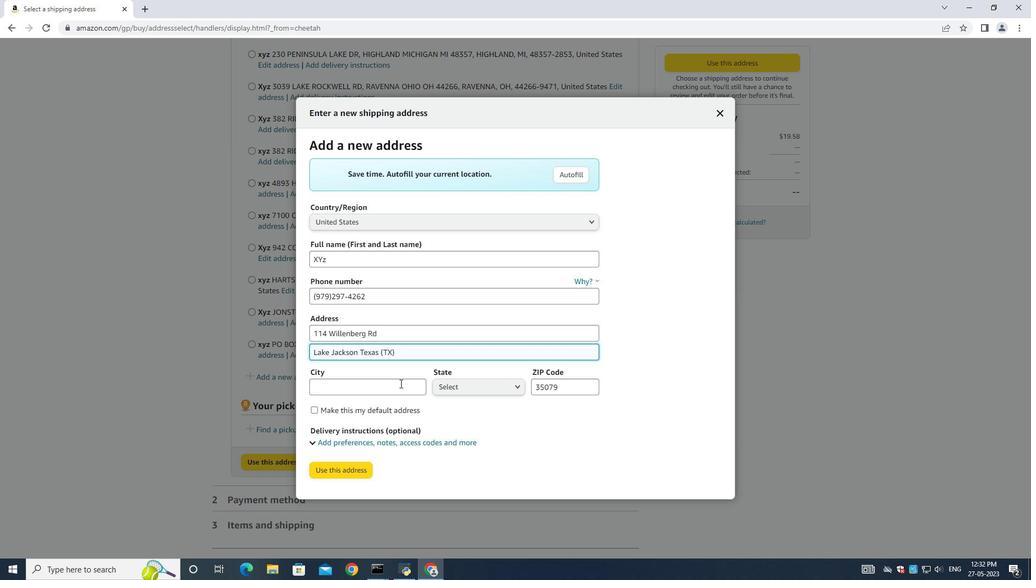 
Action: Mouse moved to (404, 383)
Screenshot: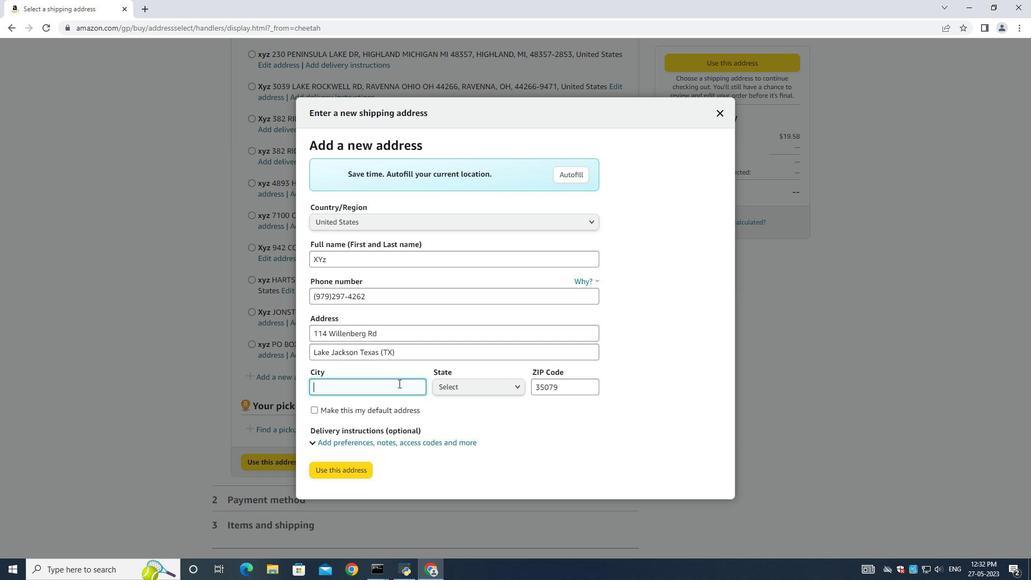 
Action: Key pressed <Key.shift><Key.shift><Key.shift><Key.shift><Key.shift>LAke<Key.space><Key.backspace><Key.backspace><Key.backspace><Key.backspace>ake<Key.space>z<Key.backspace>jackson<Key.space>
Screenshot: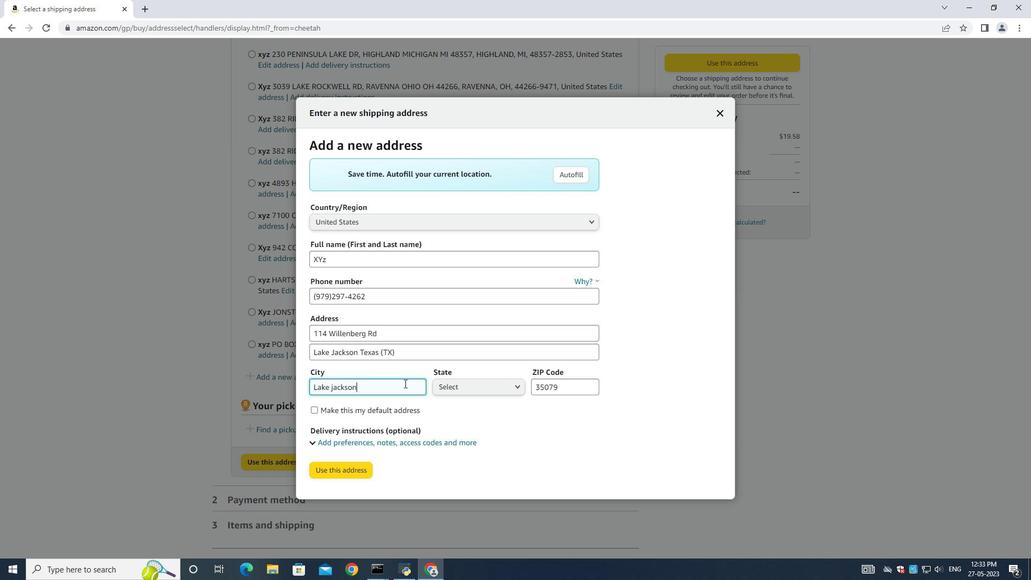 
Action: Mouse moved to (462, 391)
Screenshot: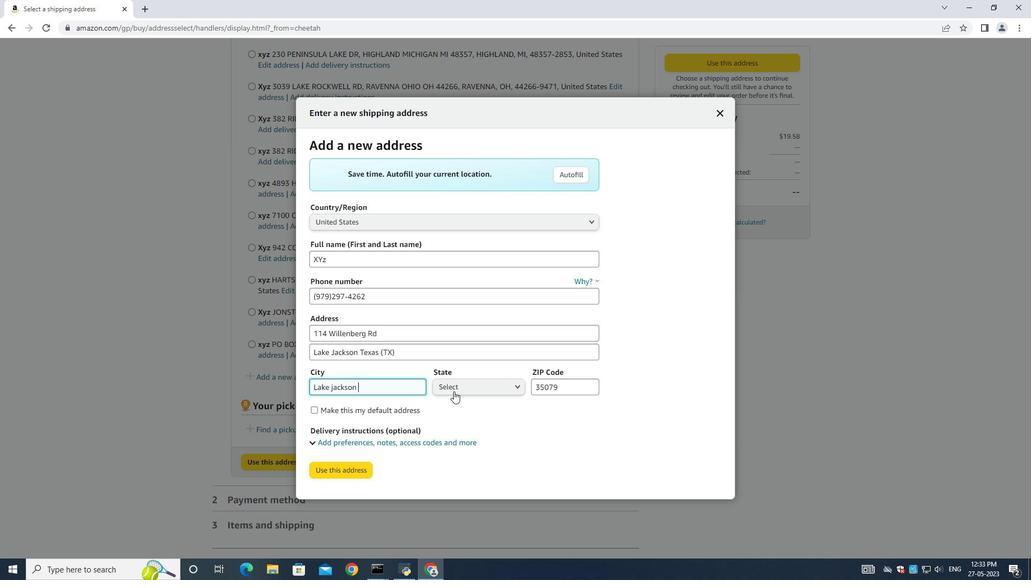 
Action: Mouse pressed left at (462, 391)
Screenshot: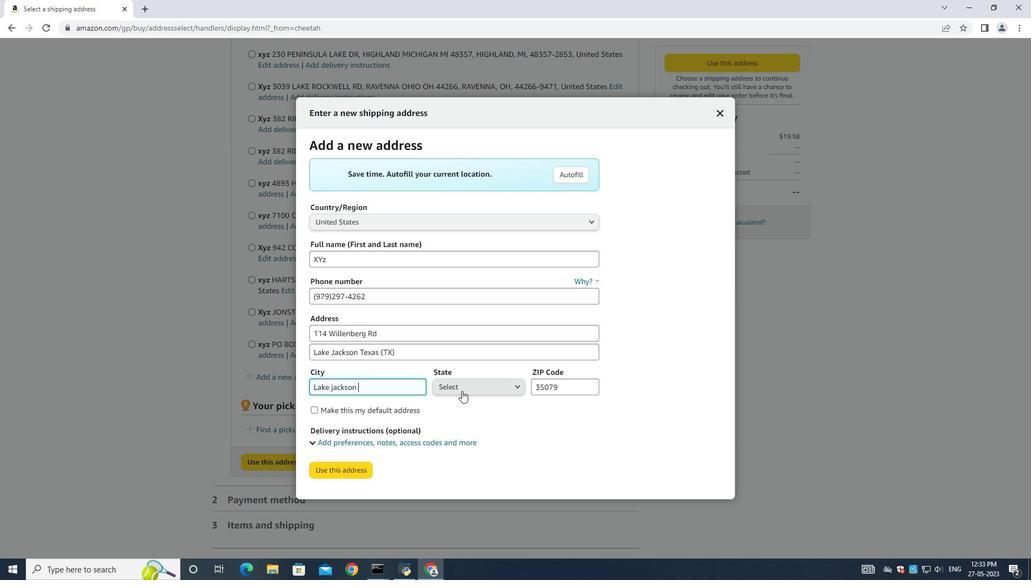 
Action: Mouse moved to (498, 248)
Screenshot: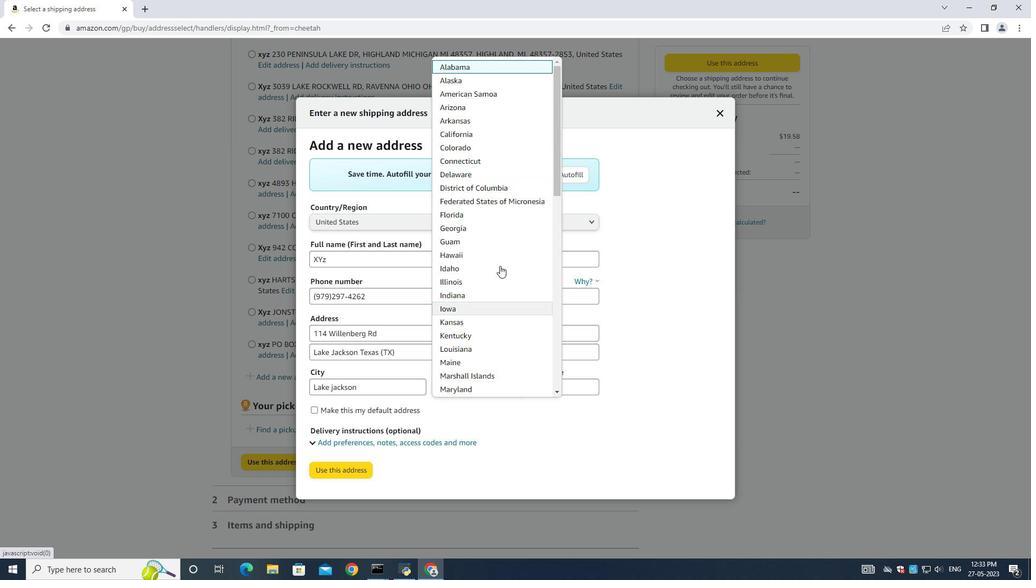 
Action: Mouse scrolled (498, 248) with delta (0, 0)
Screenshot: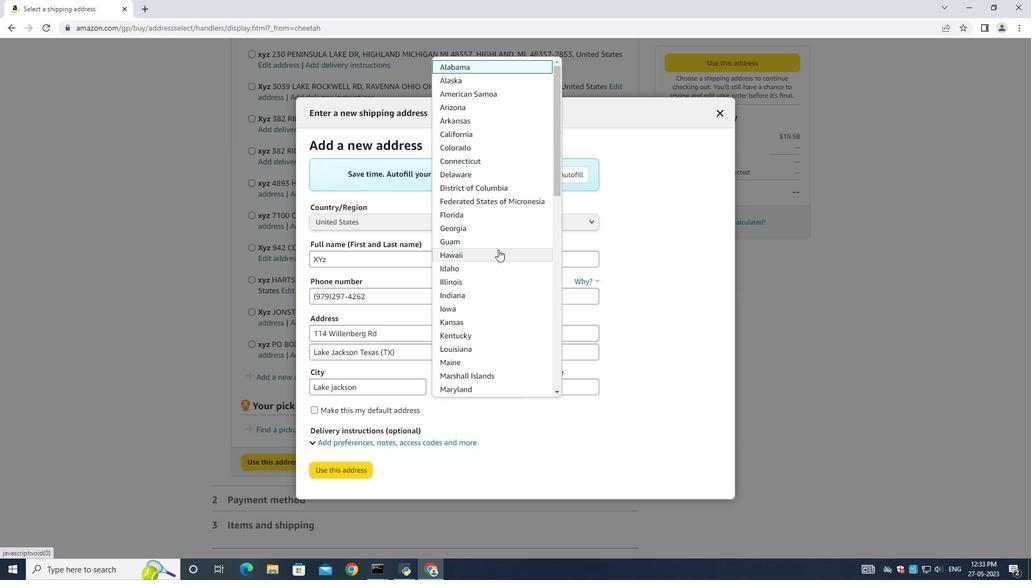 
Action: Mouse scrolled (498, 248) with delta (0, 0)
Screenshot: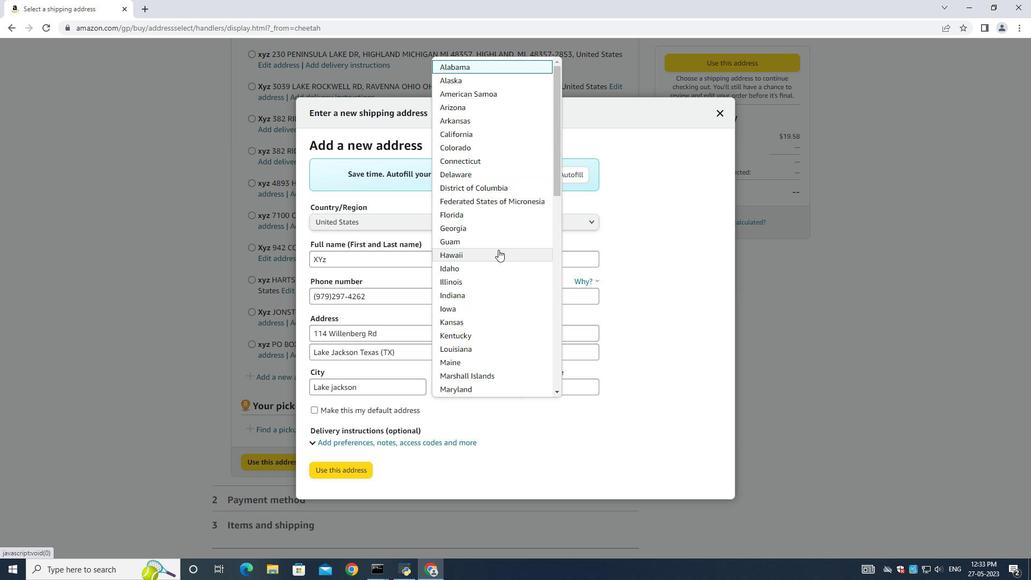 
Action: Mouse scrolled (498, 248) with delta (0, 0)
Screenshot: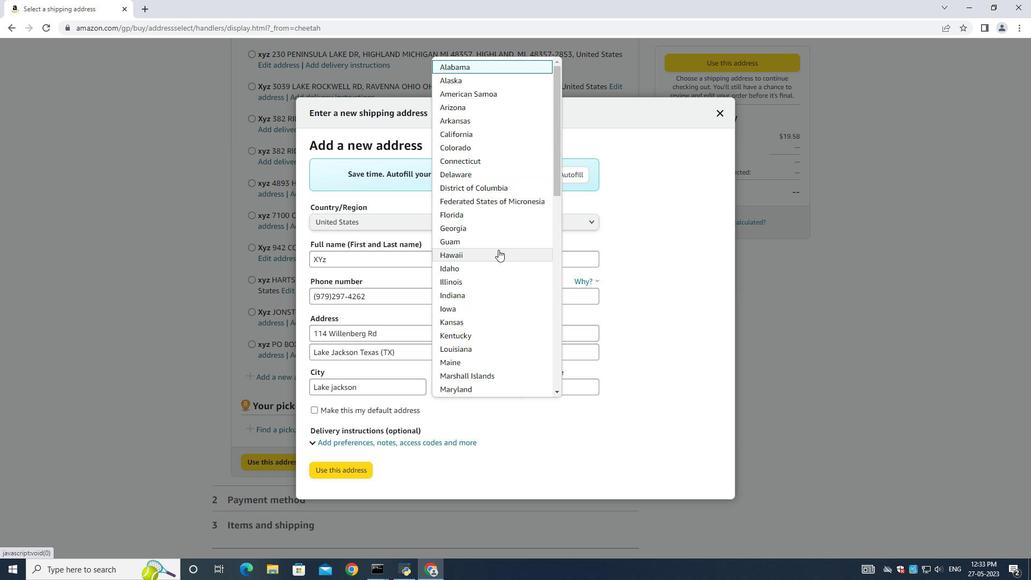 
Action: Mouse scrolled (498, 248) with delta (0, 0)
Screenshot: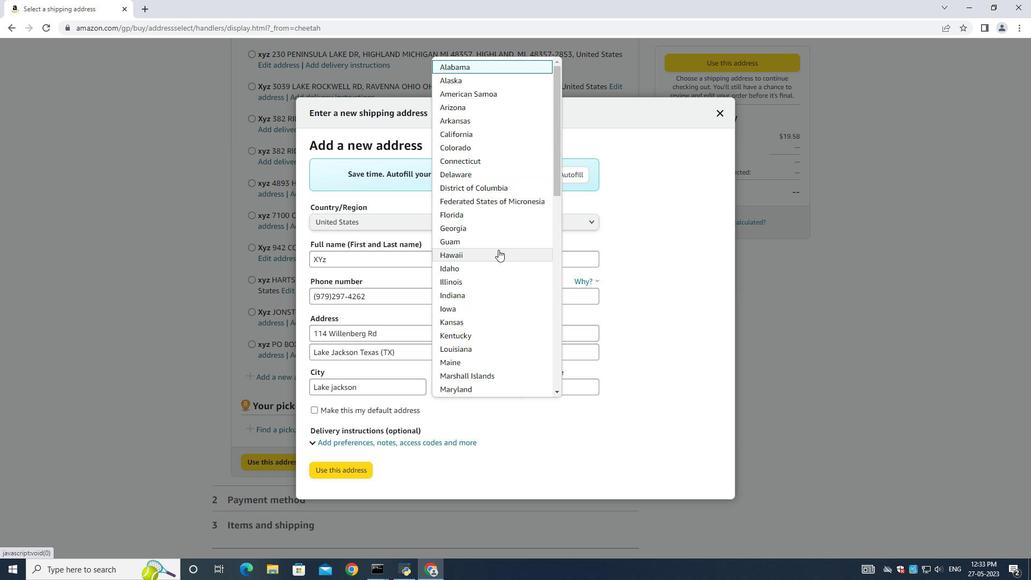 
Action: Mouse scrolled (498, 248) with delta (0, 0)
Screenshot: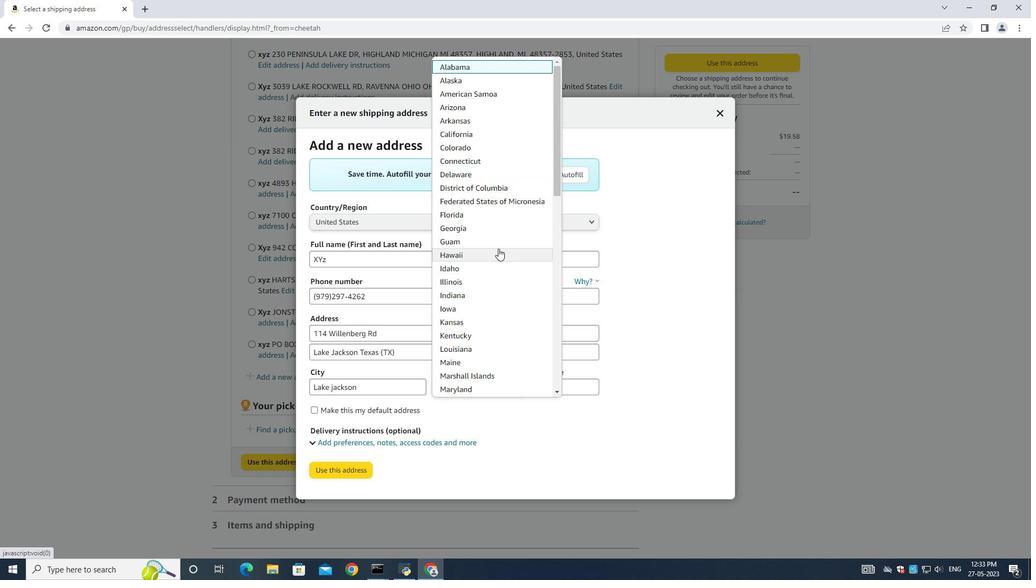 
Action: Mouse scrolled (498, 248) with delta (0, 0)
Screenshot: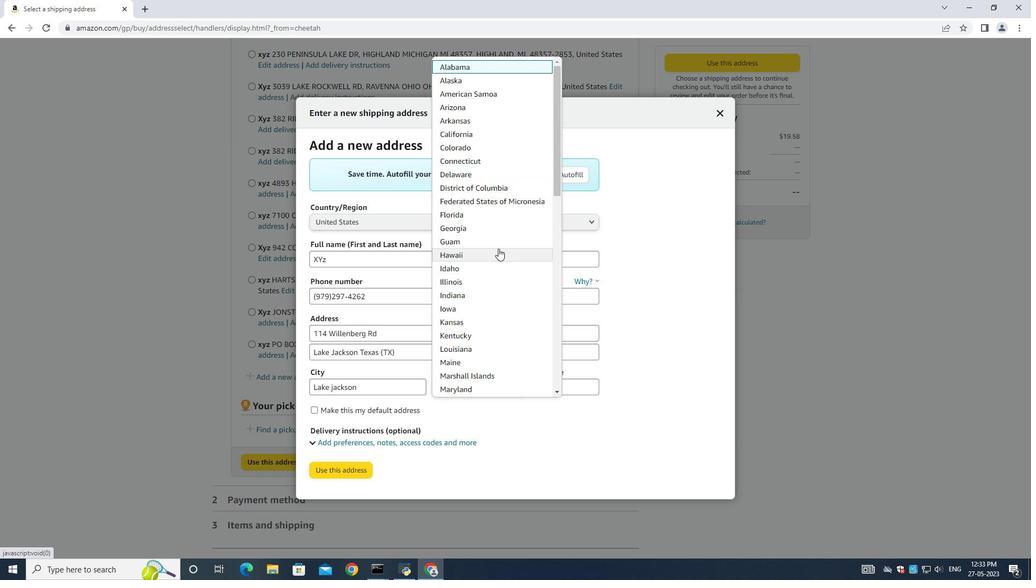 
Action: Mouse scrolled (498, 248) with delta (0, 0)
Screenshot: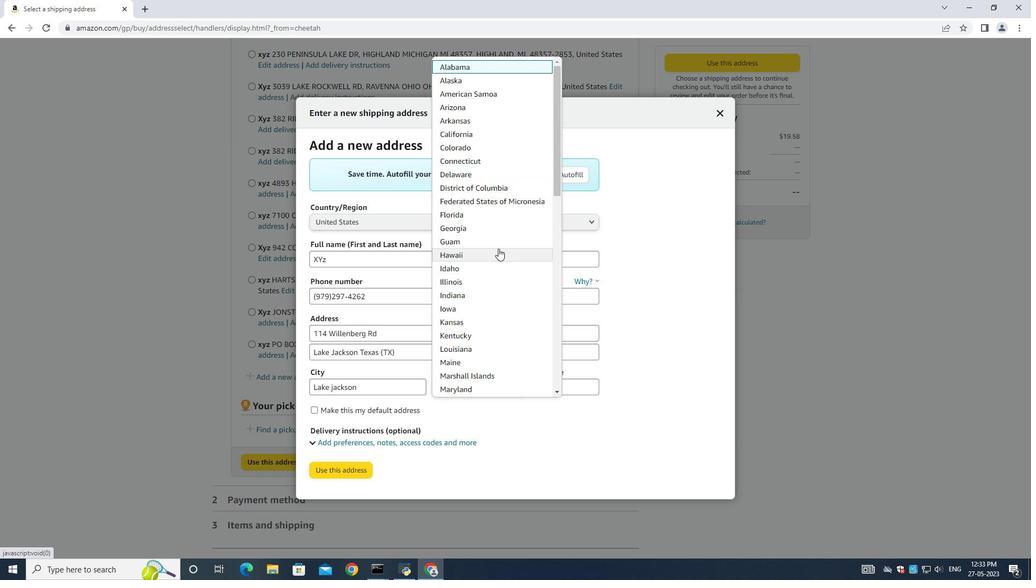 
Action: Mouse moved to (447, 363)
Screenshot: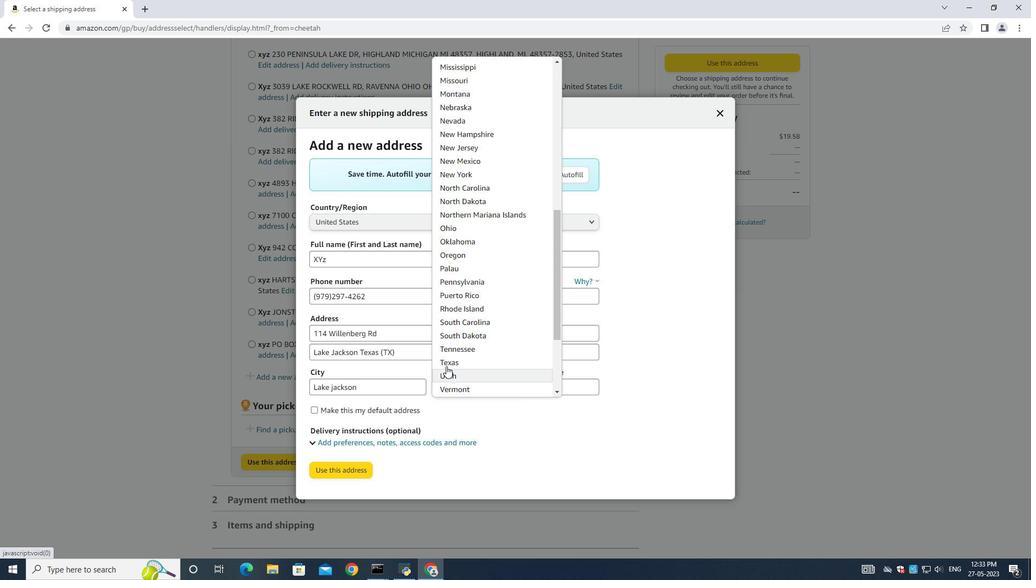
Action: Mouse pressed left at (447, 363)
Screenshot: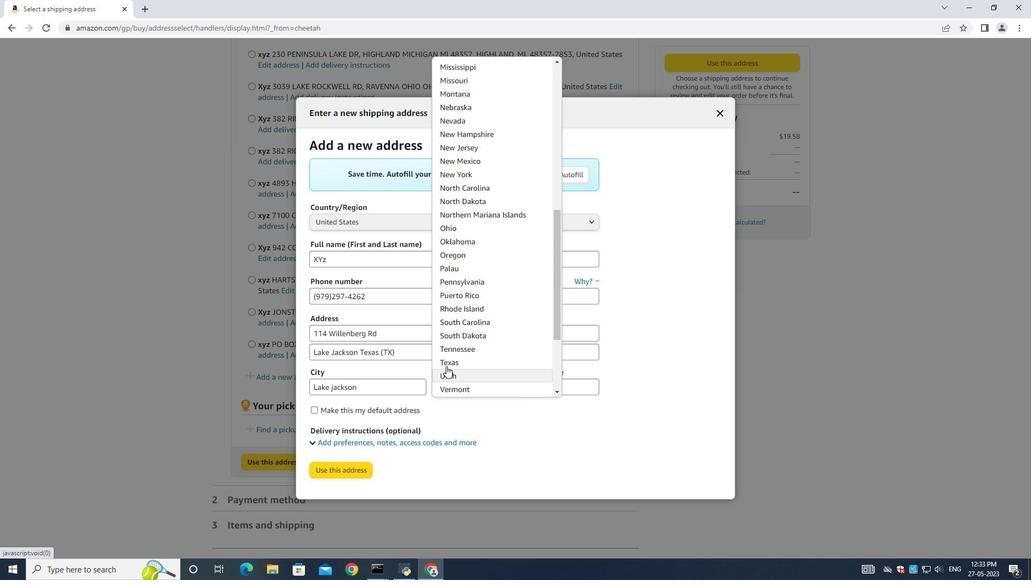 
Action: Mouse moved to (545, 388)
Screenshot: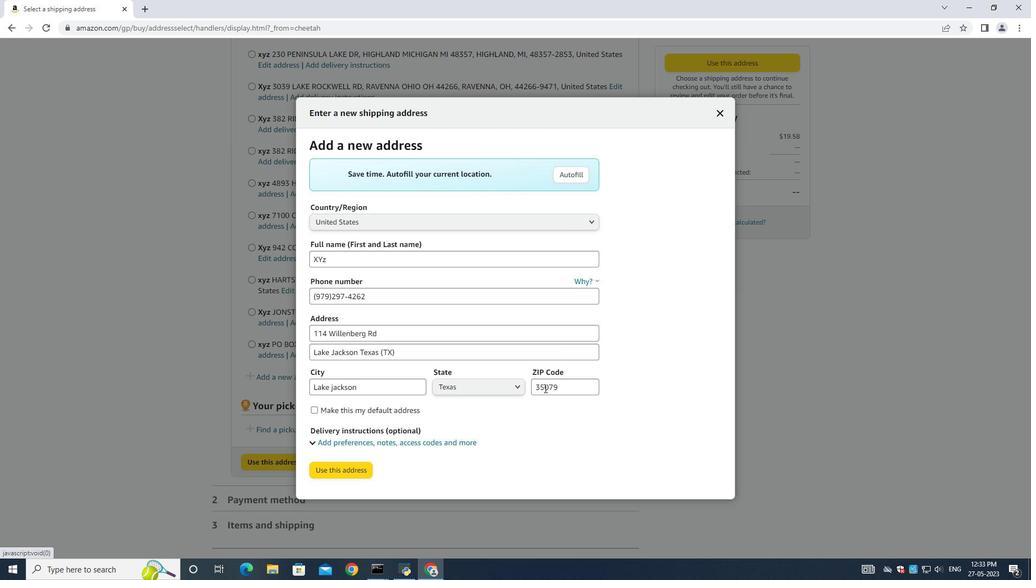 
Action: Mouse pressed left at (545, 388)
Screenshot: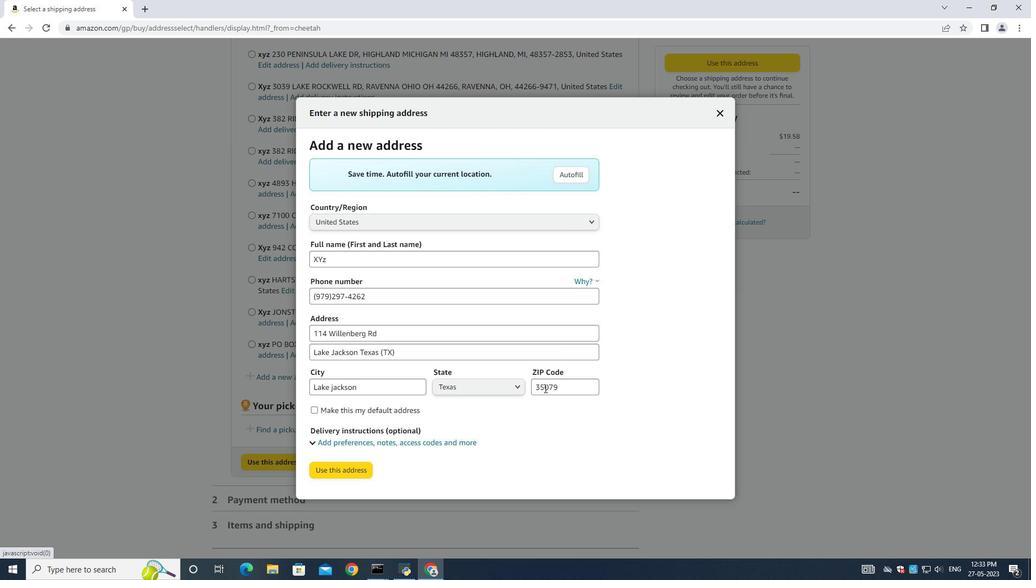 
Action: Mouse moved to (546, 388)
Screenshot: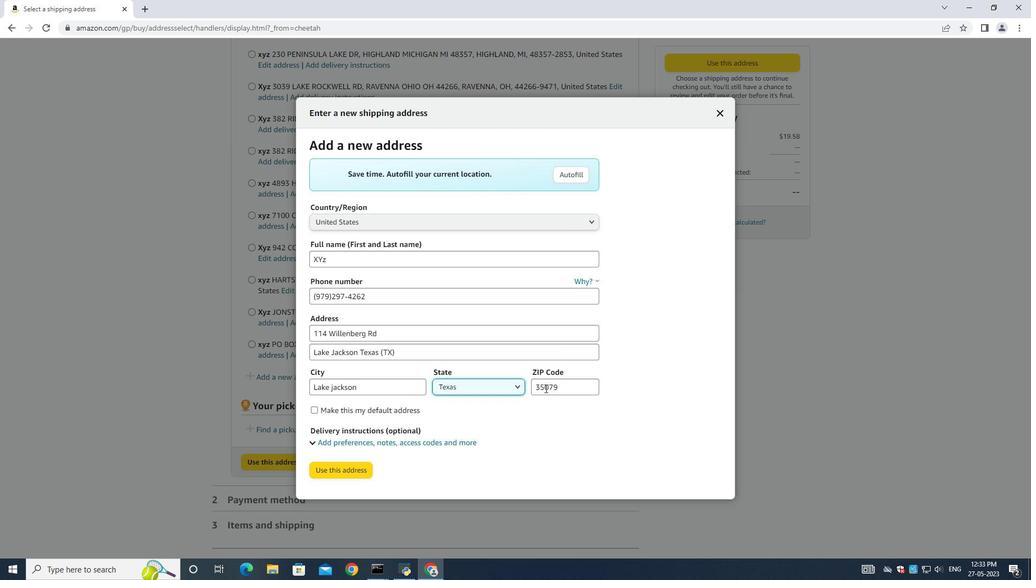 
Action: Key pressed ctrl+A<Key.backspace><Key.shift>
Screenshot: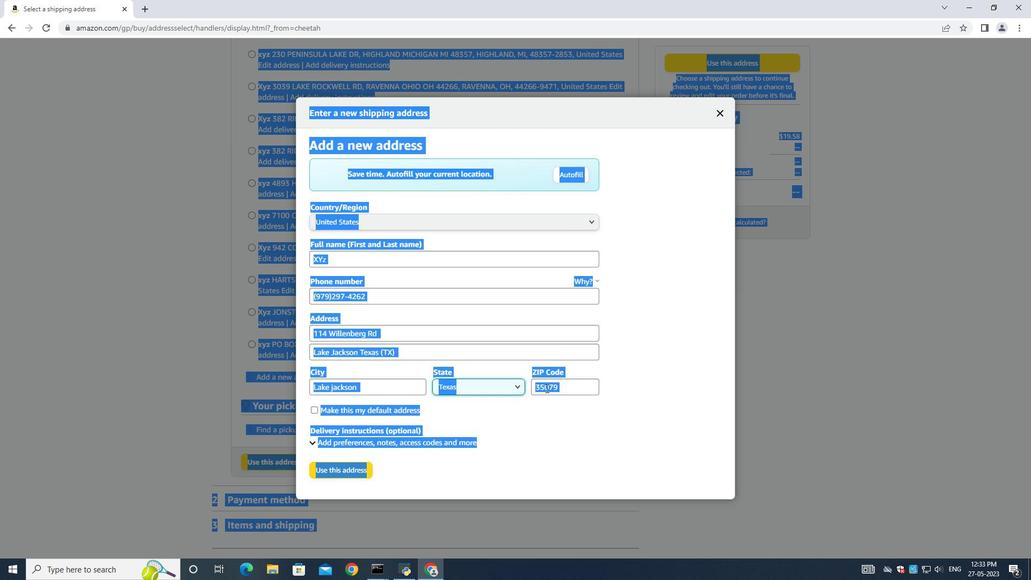 
Action: Mouse moved to (579, 387)
Screenshot: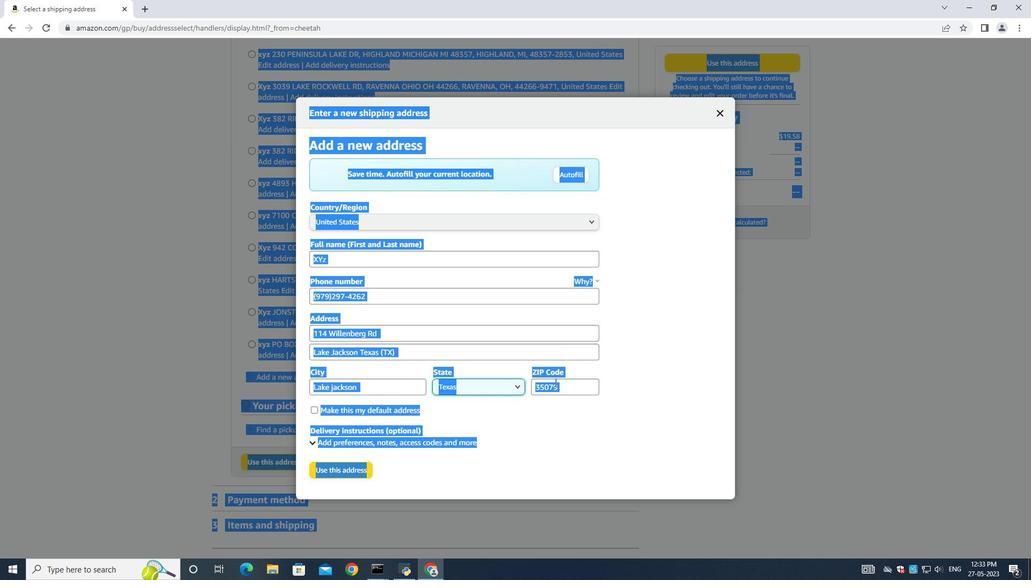 
Action: Mouse pressed left at (579, 387)
Screenshot: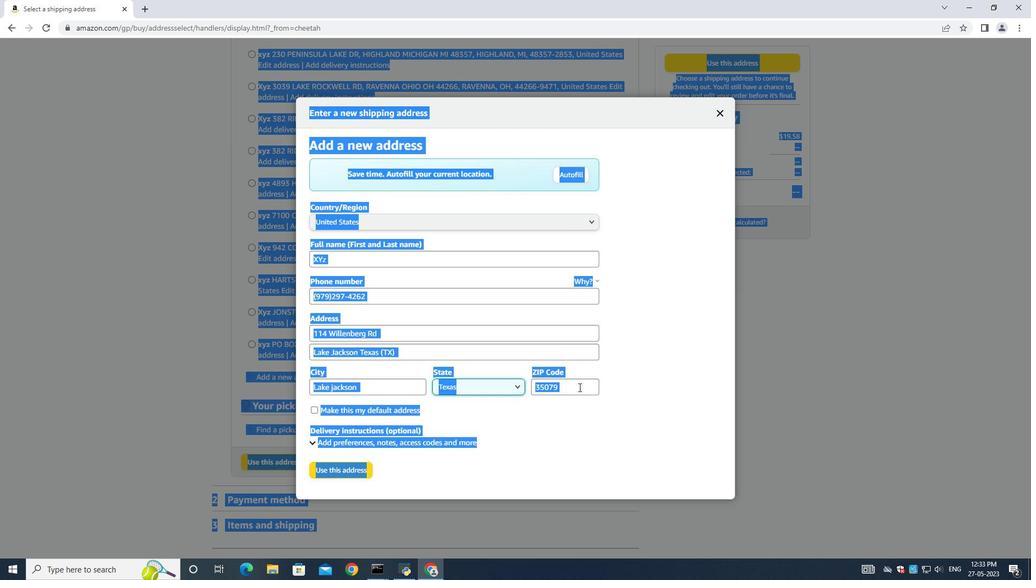 
Action: Mouse pressed left at (579, 387)
Screenshot: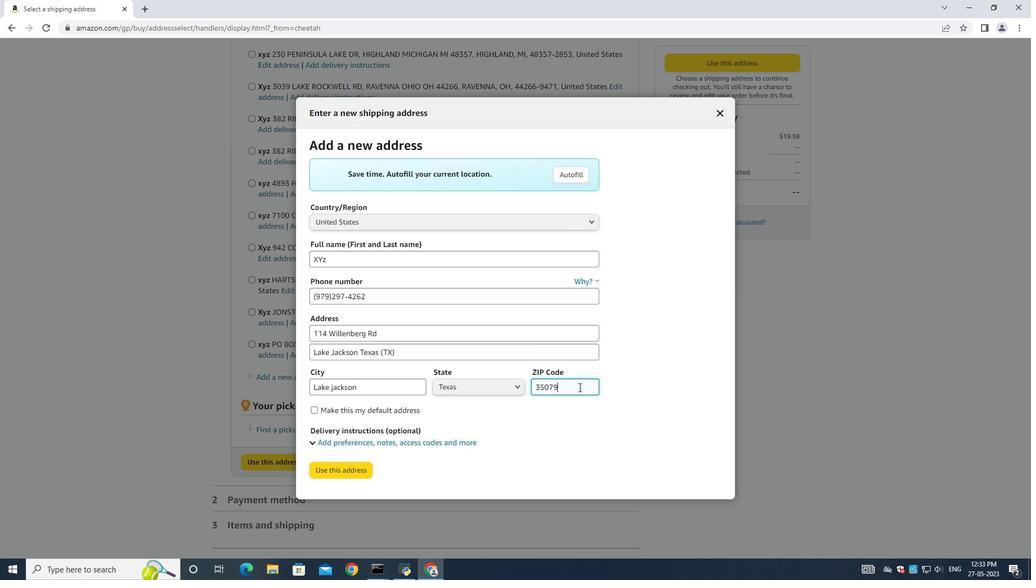 
Action: Mouse moved to (585, 388)
Screenshot: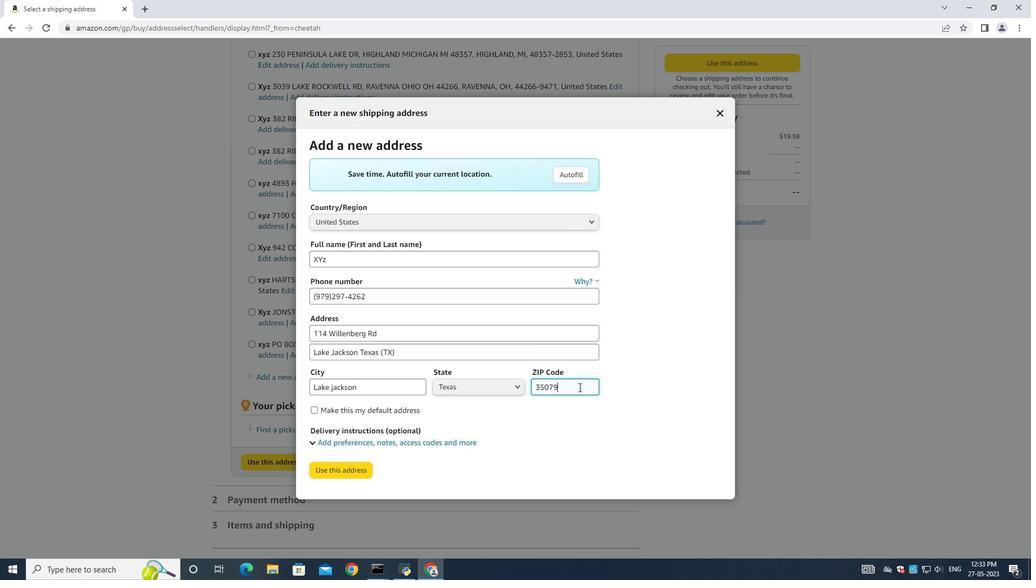 
Action: Key pressed ctrl+A<Key.backspace><Key.shift><Key.shift><Key.shift><Key.shift><Key.shift><Key.shift><Key.shift><Key.shift><Key.shift><Key.shift><Key.shift><Key.shift><Key.shift><Key.shift><Key.shift><Key.shift><Key.shift><Key.shift><Key.shift><Key.shift><Key.shift><Key.shift><Key.shift><Key.shift>77566
Screenshot: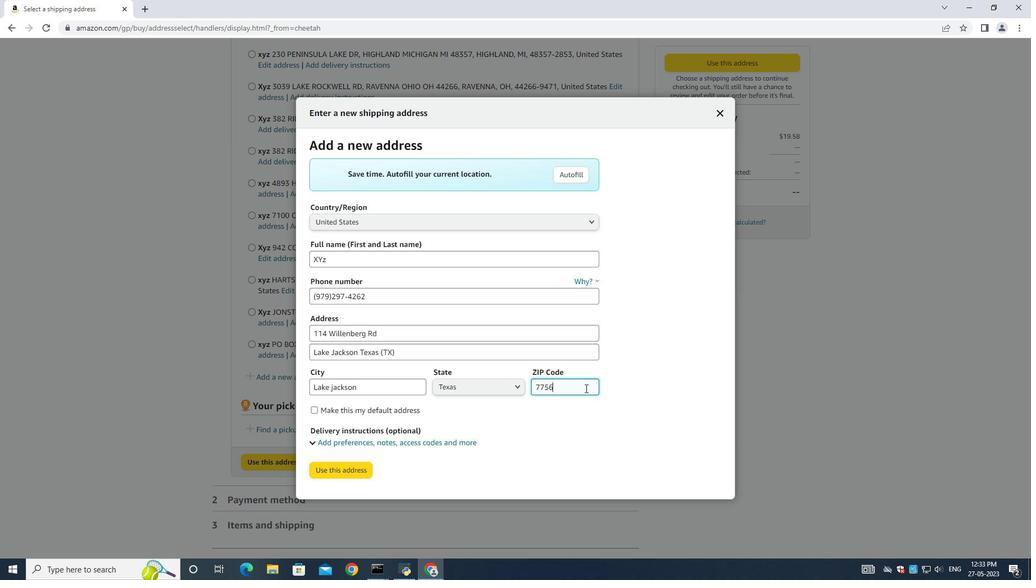 
Action: Mouse moved to (321, 477)
Screenshot: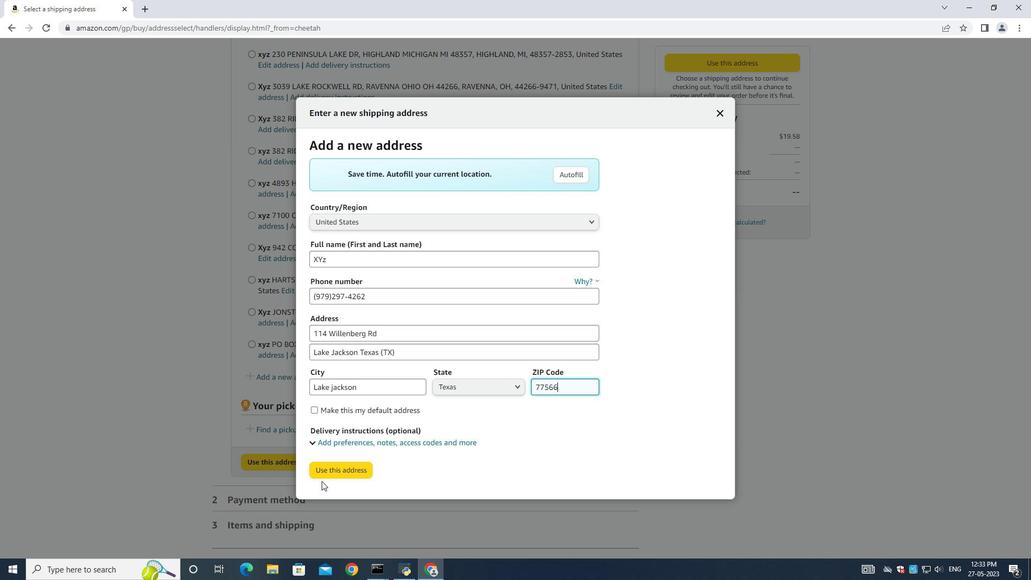
Action: Mouse pressed left at (321, 477)
Screenshot: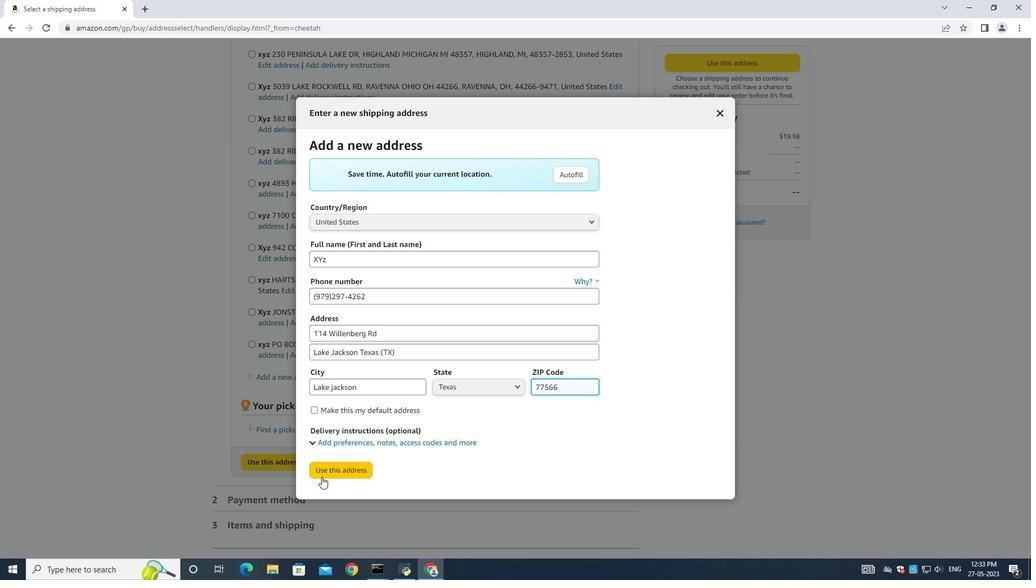 
Action: Mouse moved to (327, 257)
Screenshot: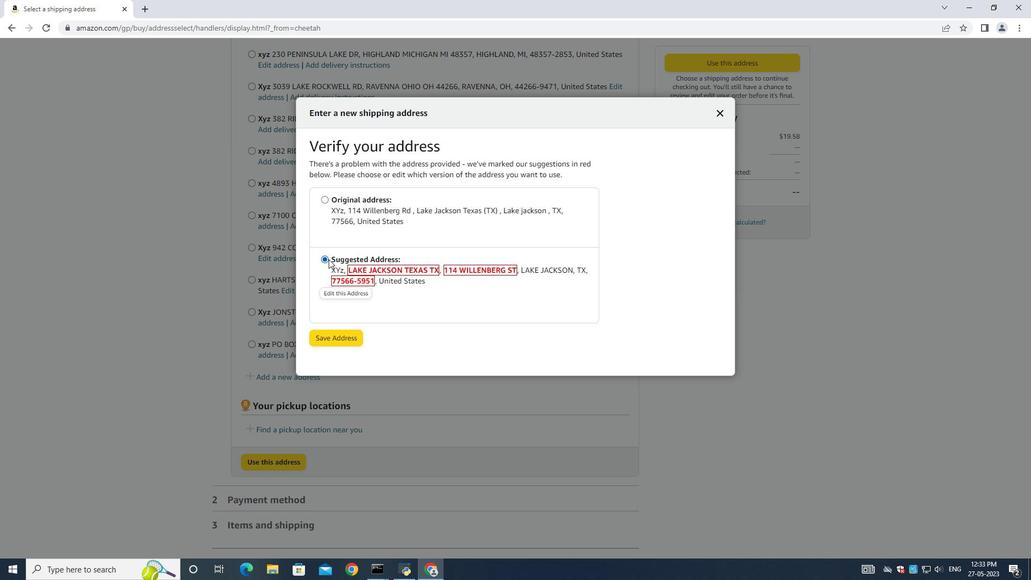 
Action: Mouse pressed left at (327, 257)
Screenshot: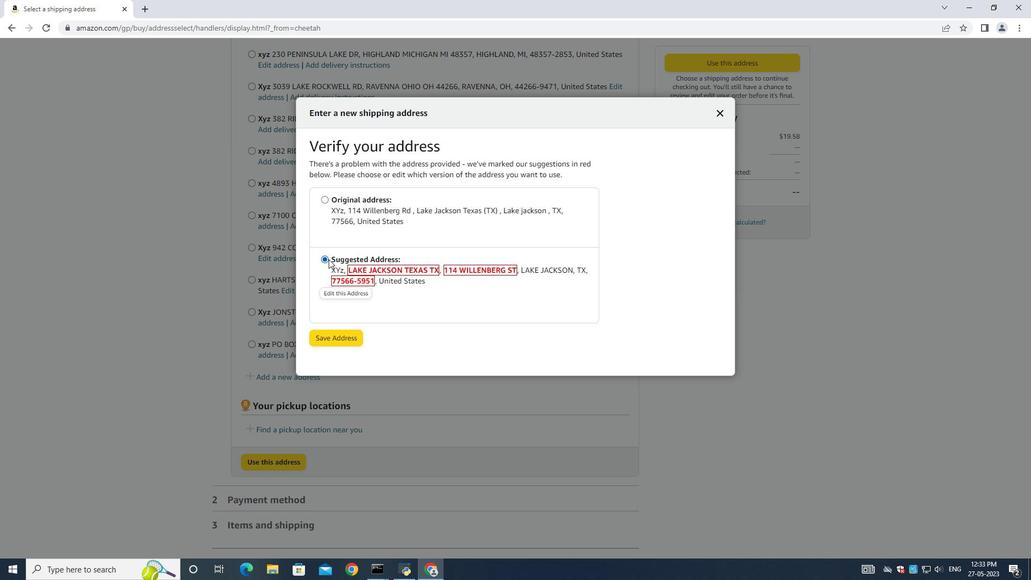 
Action: Mouse moved to (327, 335)
Screenshot: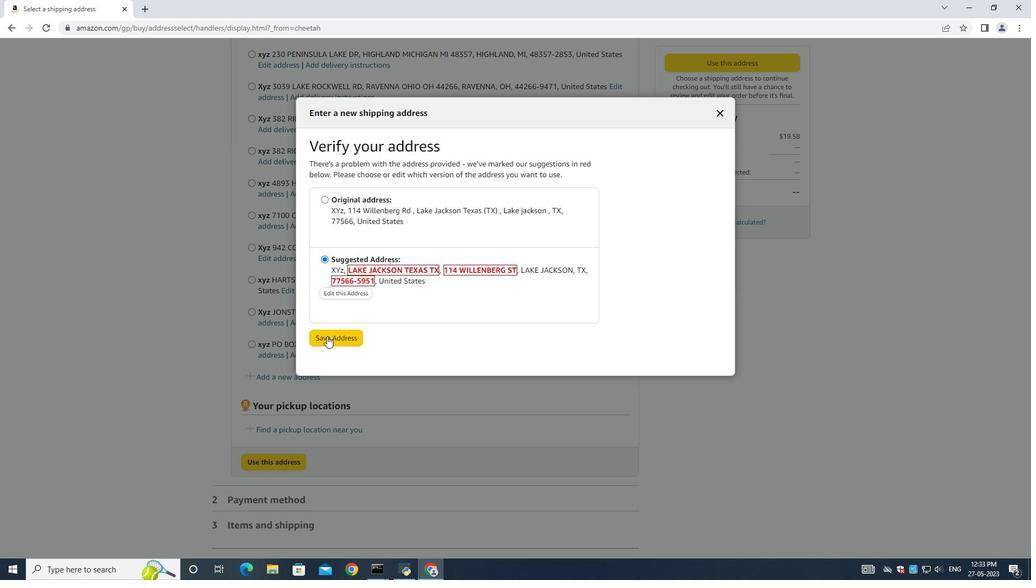 
Action: Mouse pressed left at (327, 335)
Screenshot: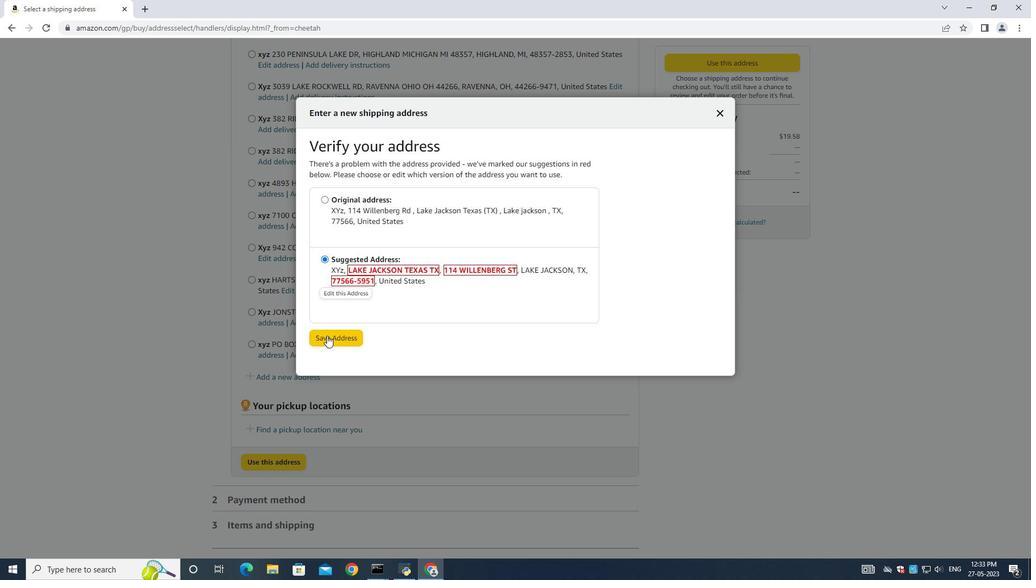 
Action: Mouse moved to (327, 335)
Screenshot: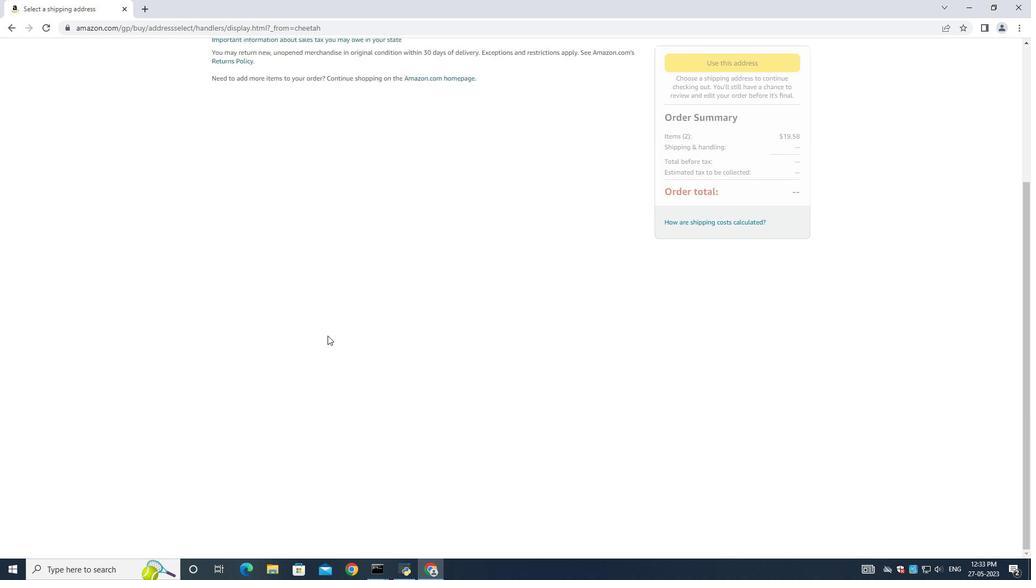 
